 Task:  Click on Hockey In the Cross-Check Hockey League click on  Pick Sheet Your name Penelope Taylor Team name Deseronto Storm and  Email softage.6@softage.net Period 1 - 3 Point Game Chicago Blackhawks Period 1 - 2 Point Game Calgary Flames Period 1 - 1 Point Game Buffalo Sabres Period 2 - 3 Point Game Boston Bruins Period 2 - 2 Point Game Arizona Coyotes Period 2 - 1 Point Game Anaheim Ducks Period 3 - 3 Point Game New York Islanders Period 3 - 2 Point Game New Jersey Devils Period 3 - 1 Point Game Nashville Predators Submit pick sheet
Action: Mouse moved to (604, 227)
Screenshot: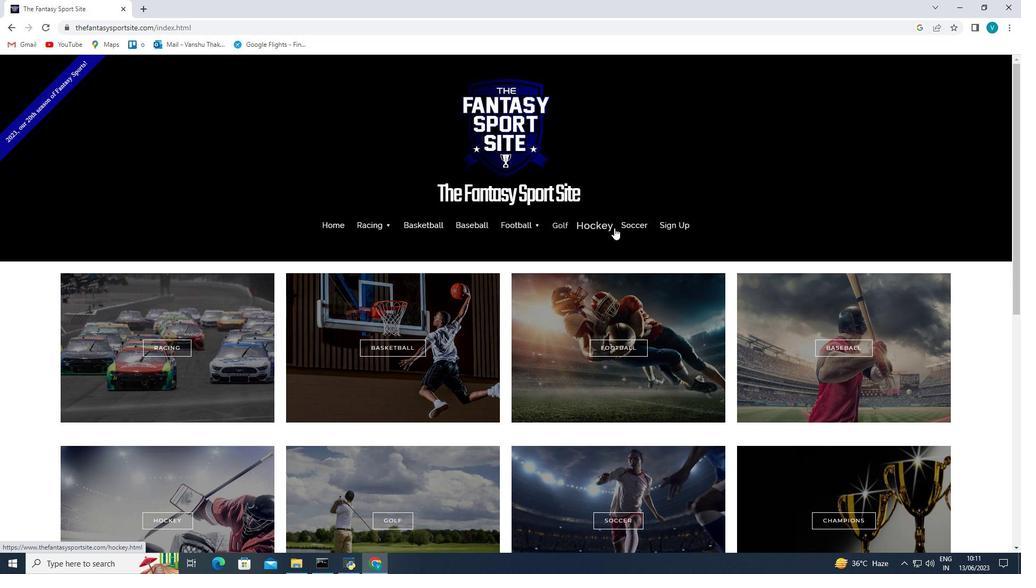 
Action: Mouse pressed left at (604, 227)
Screenshot: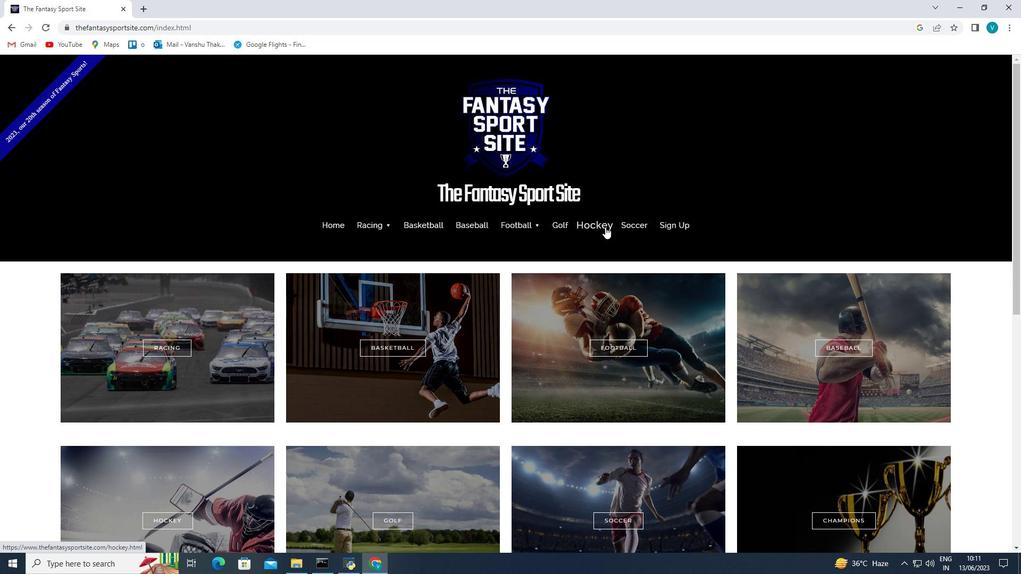 
Action: Mouse moved to (803, 335)
Screenshot: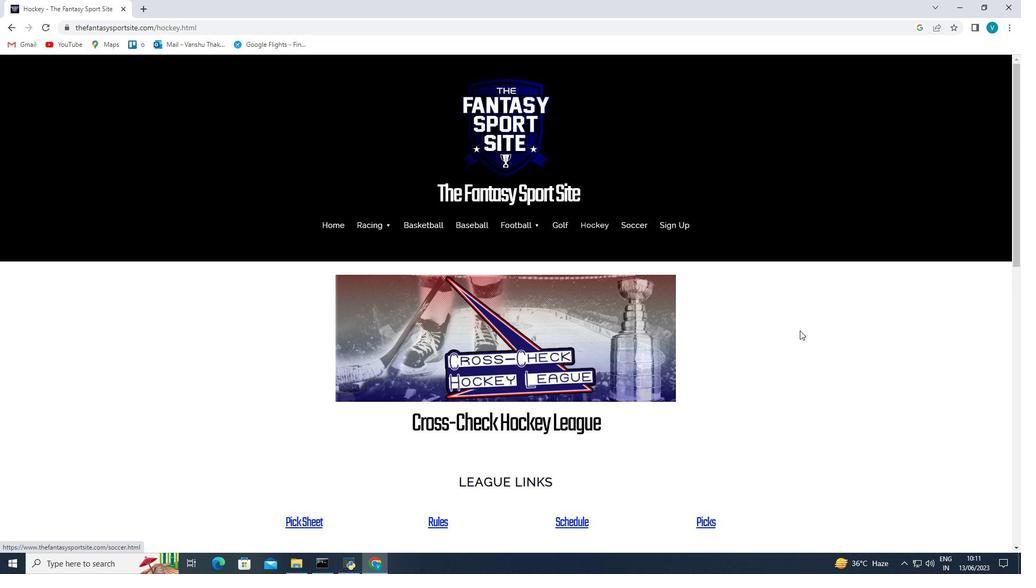 
Action: Mouse scrolled (803, 334) with delta (0, 0)
Screenshot: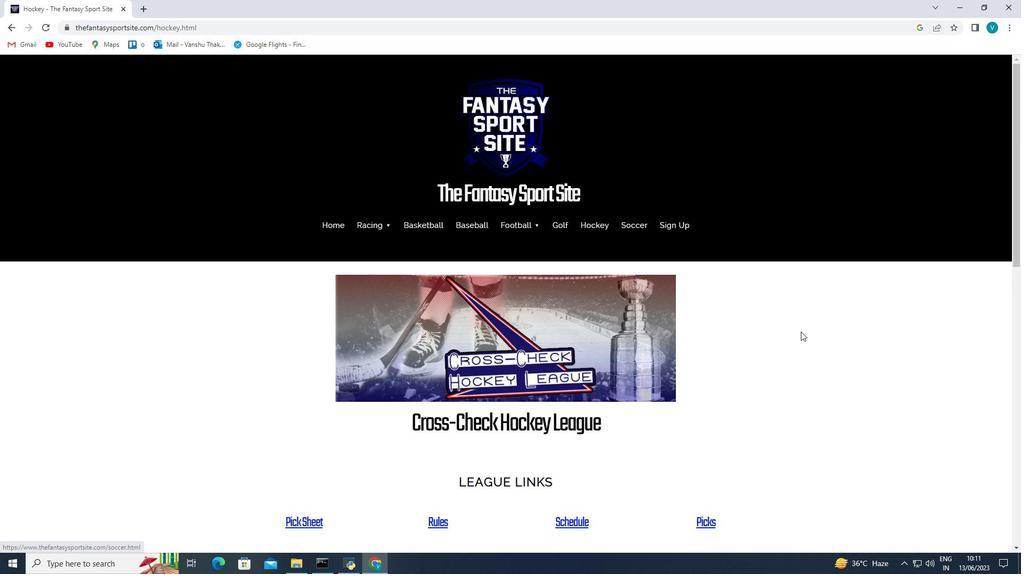 
Action: Mouse moved to (804, 335)
Screenshot: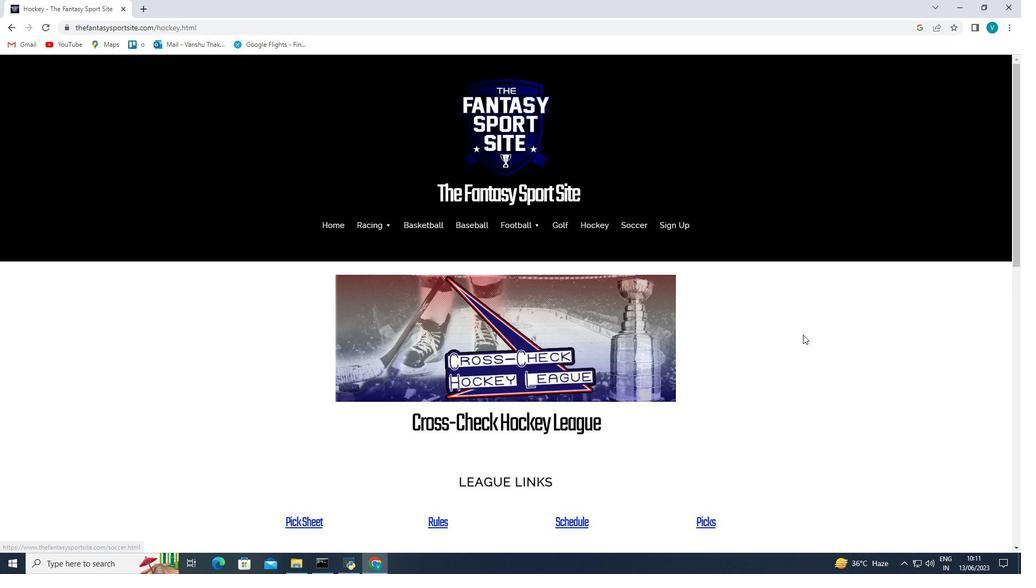 
Action: Mouse scrolled (804, 335) with delta (0, 0)
Screenshot: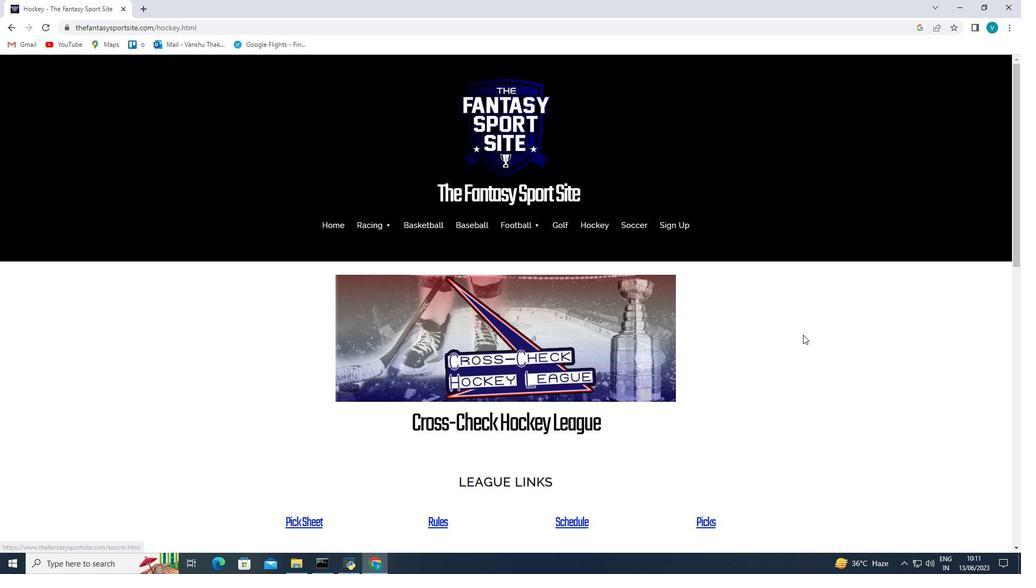 
Action: Mouse moved to (804, 336)
Screenshot: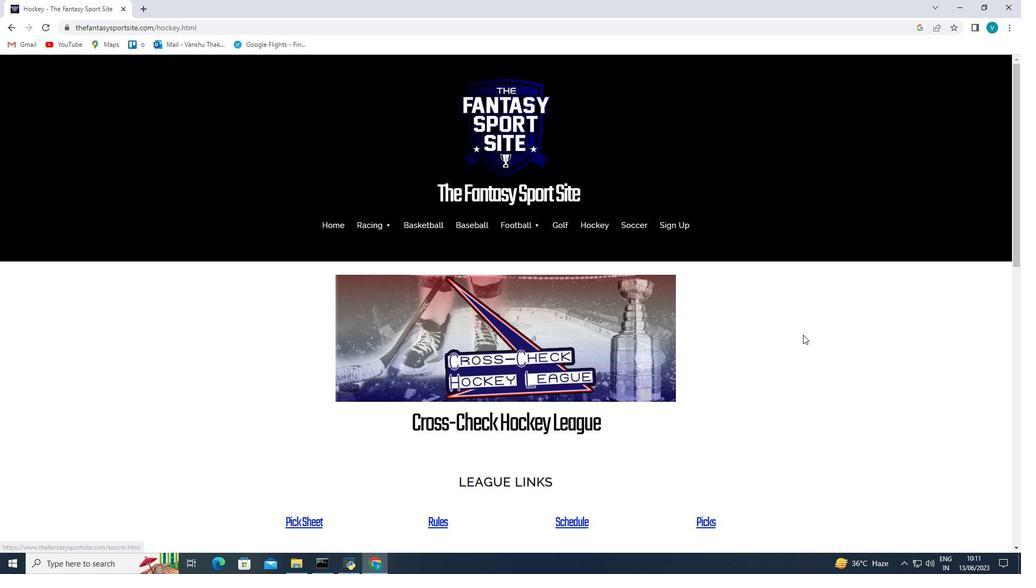 
Action: Mouse scrolled (804, 335) with delta (0, 0)
Screenshot: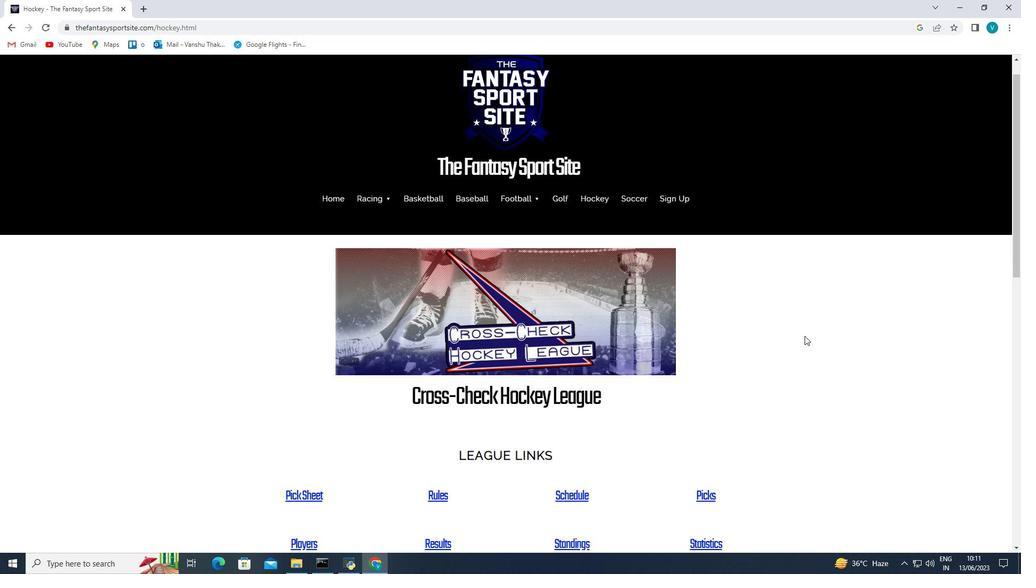 
Action: Mouse moved to (311, 370)
Screenshot: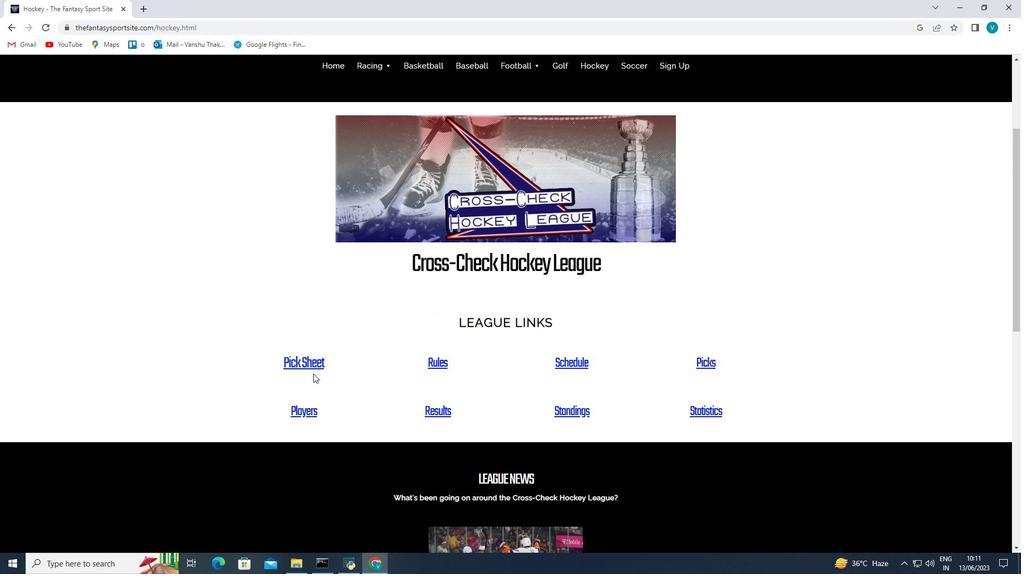 
Action: Mouse pressed left at (311, 370)
Screenshot: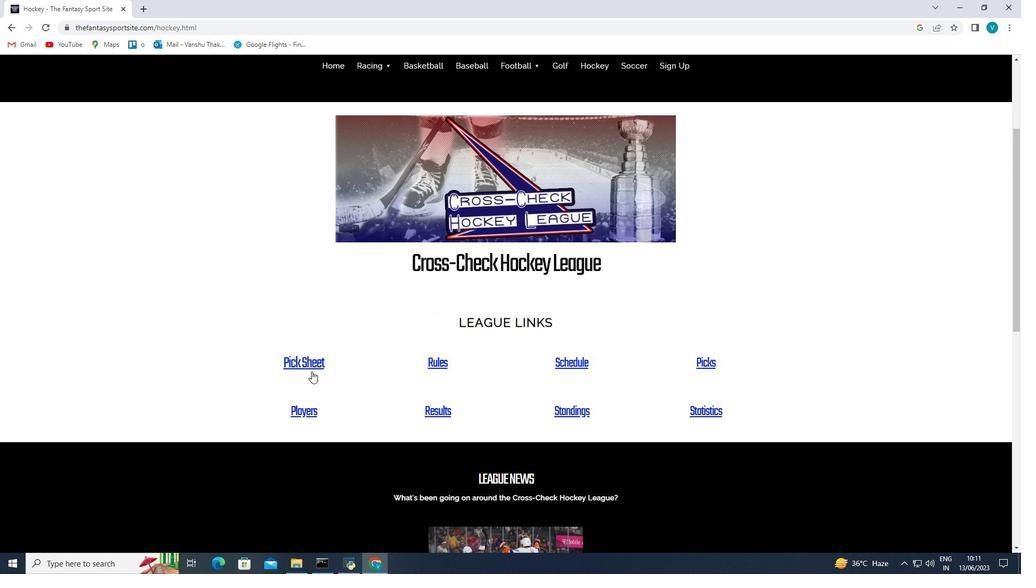 
Action: Mouse moved to (655, 339)
Screenshot: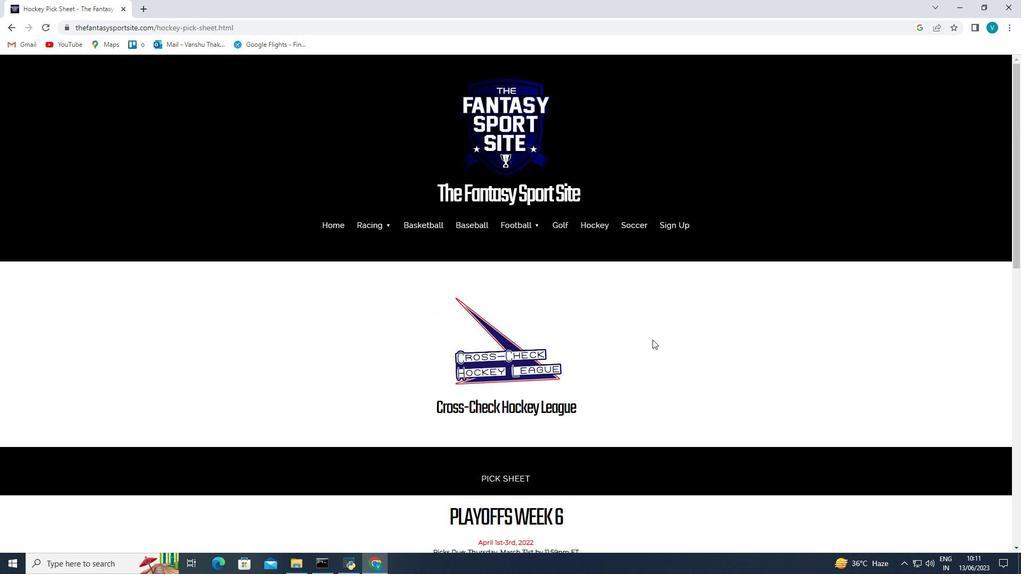 
Action: Mouse scrolled (655, 339) with delta (0, 0)
Screenshot: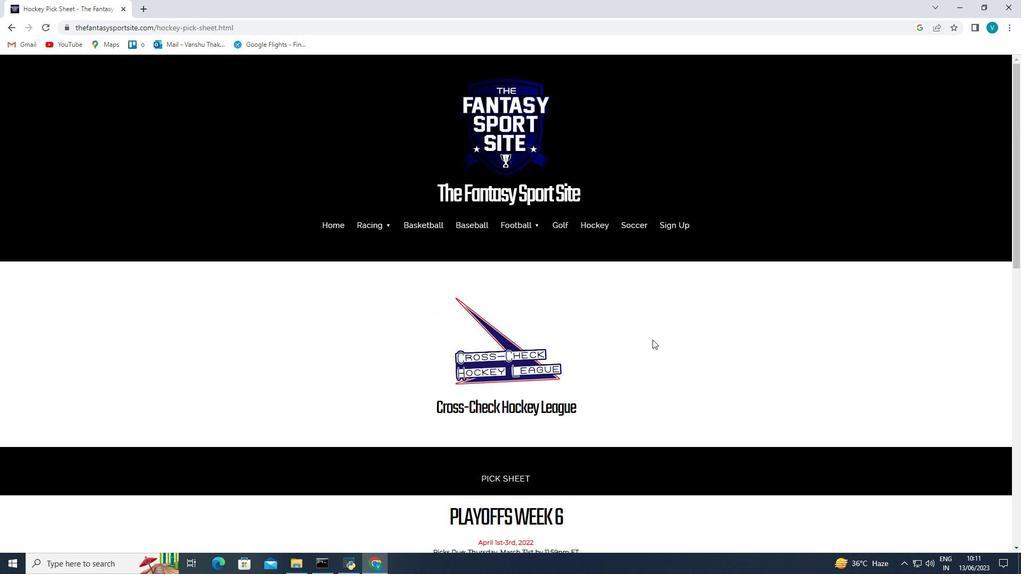 
Action: Mouse moved to (656, 339)
Screenshot: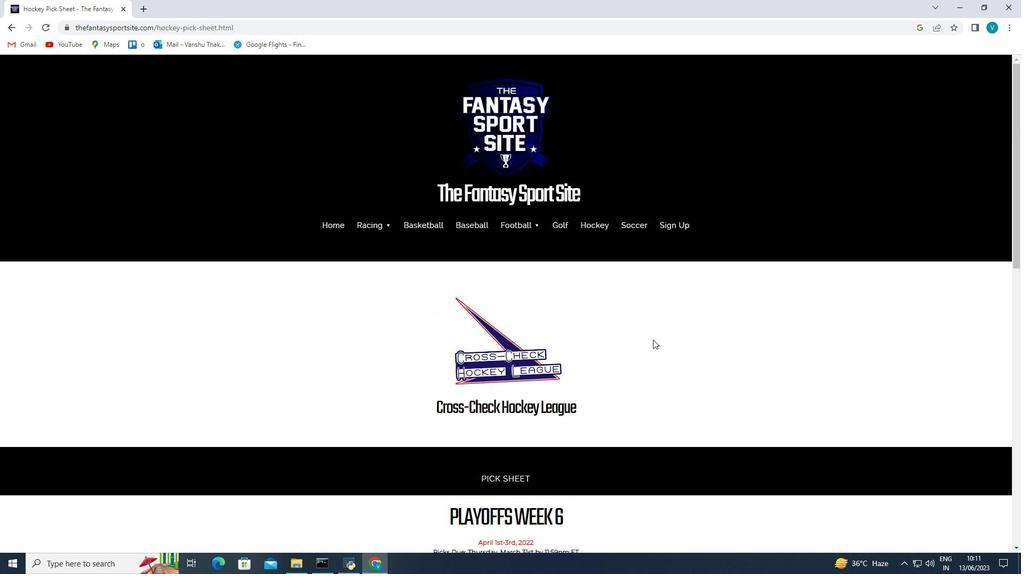 
Action: Mouse scrolled (656, 339) with delta (0, 0)
Screenshot: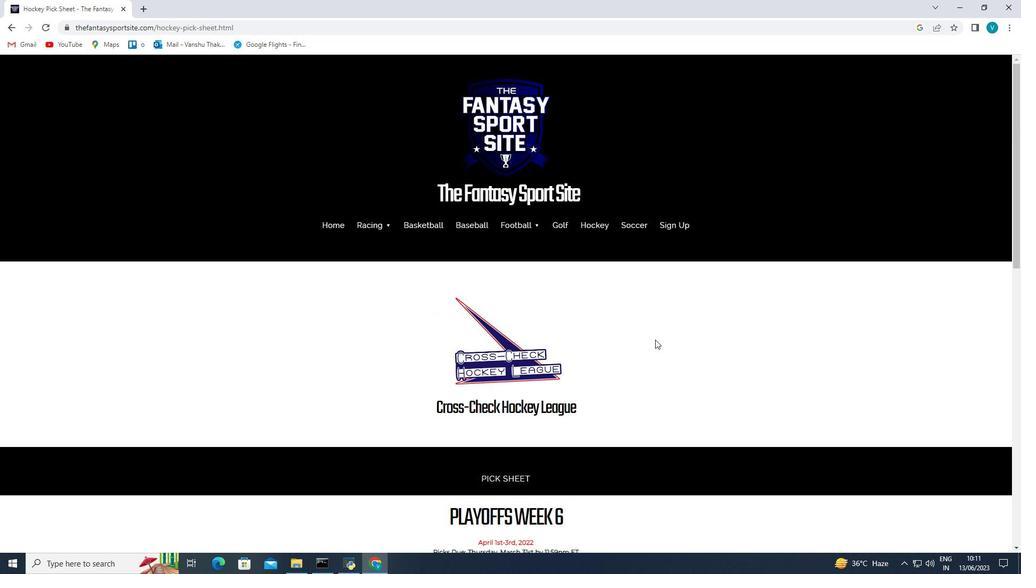 
Action: Mouse moved to (657, 339)
Screenshot: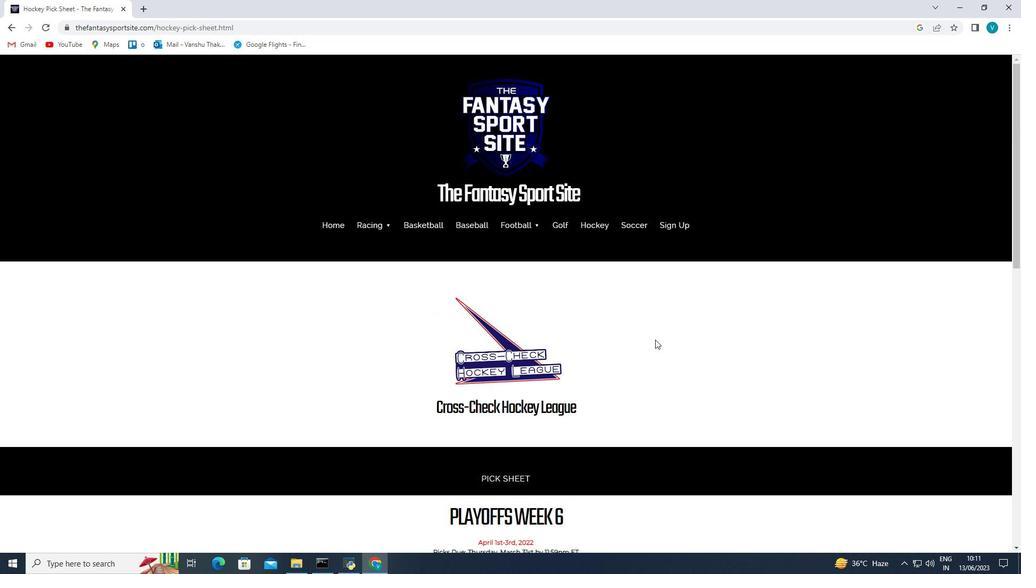 
Action: Mouse scrolled (657, 339) with delta (0, 0)
Screenshot: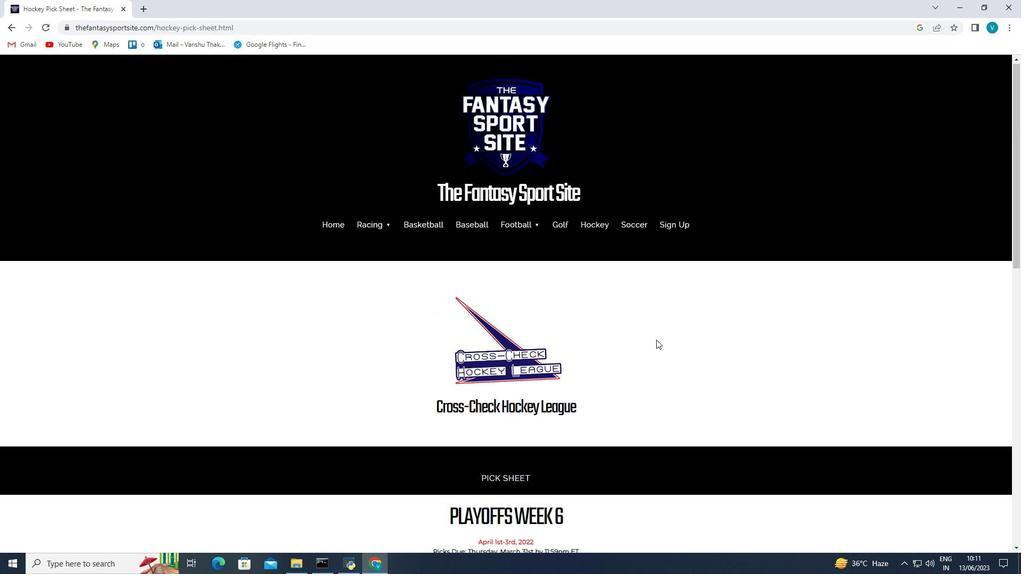 
Action: Mouse scrolled (657, 339) with delta (0, 0)
Screenshot: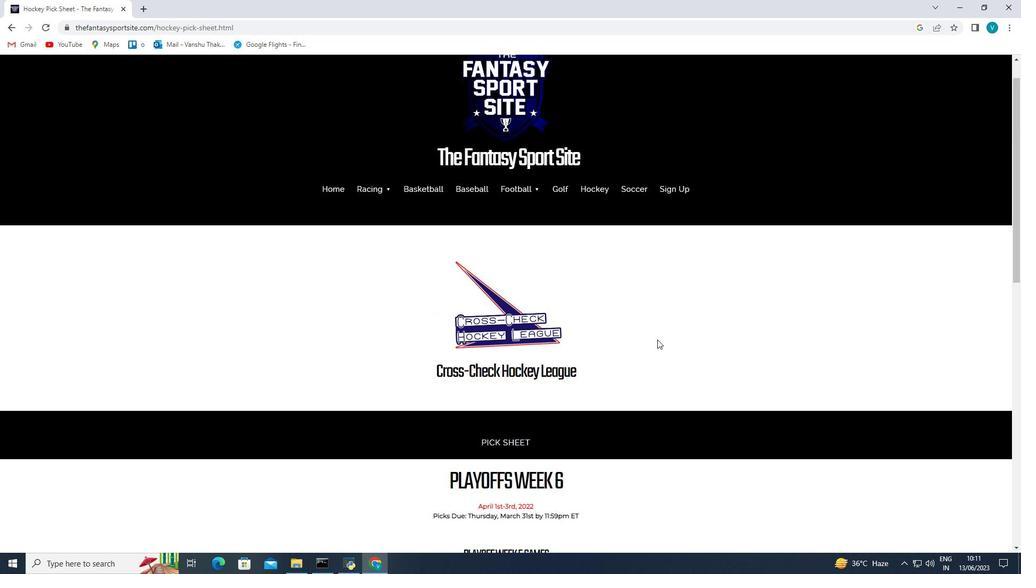 
Action: Mouse scrolled (657, 339) with delta (0, 0)
Screenshot: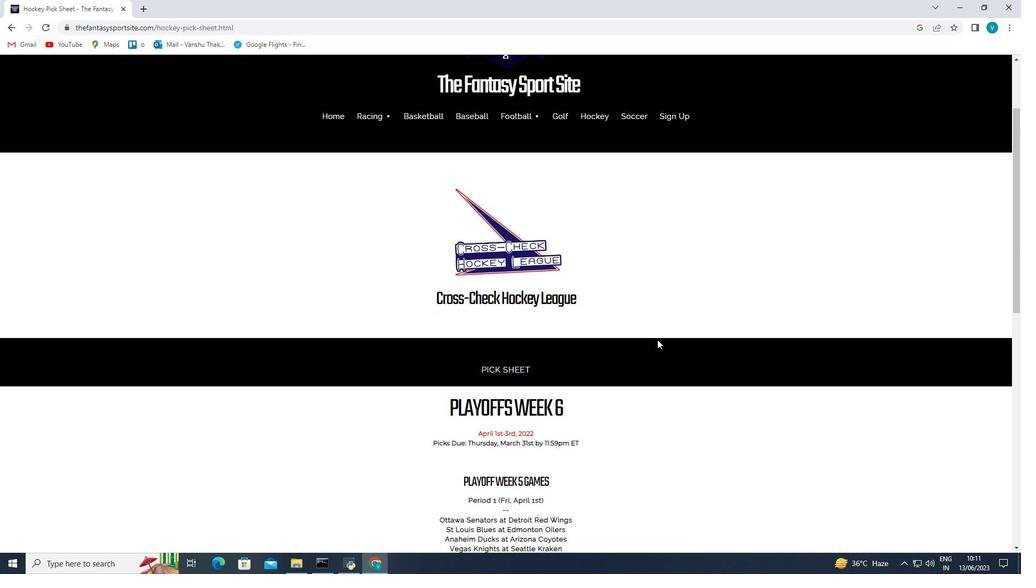 
Action: Mouse scrolled (657, 339) with delta (0, 0)
Screenshot: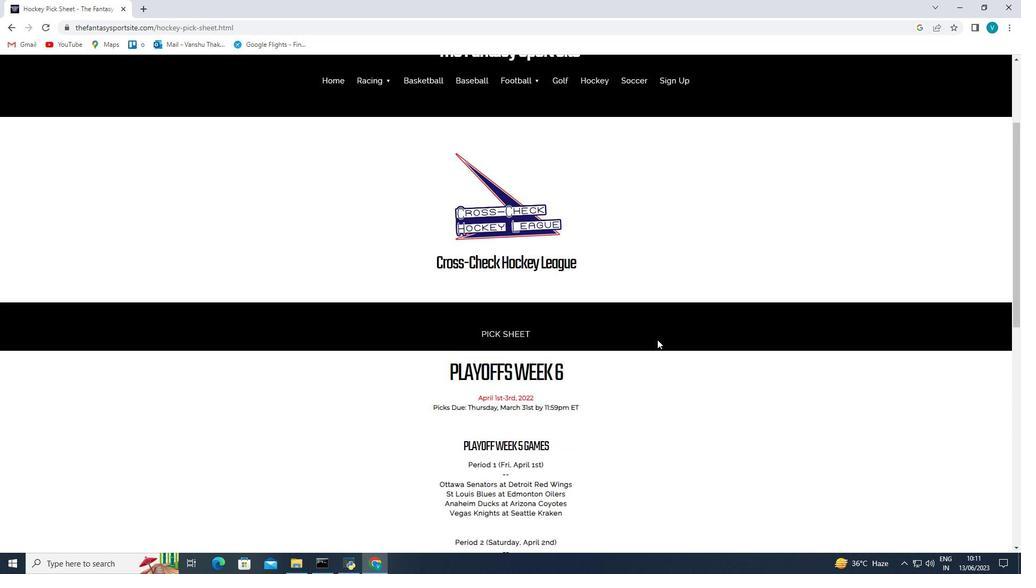 
Action: Mouse moved to (661, 340)
Screenshot: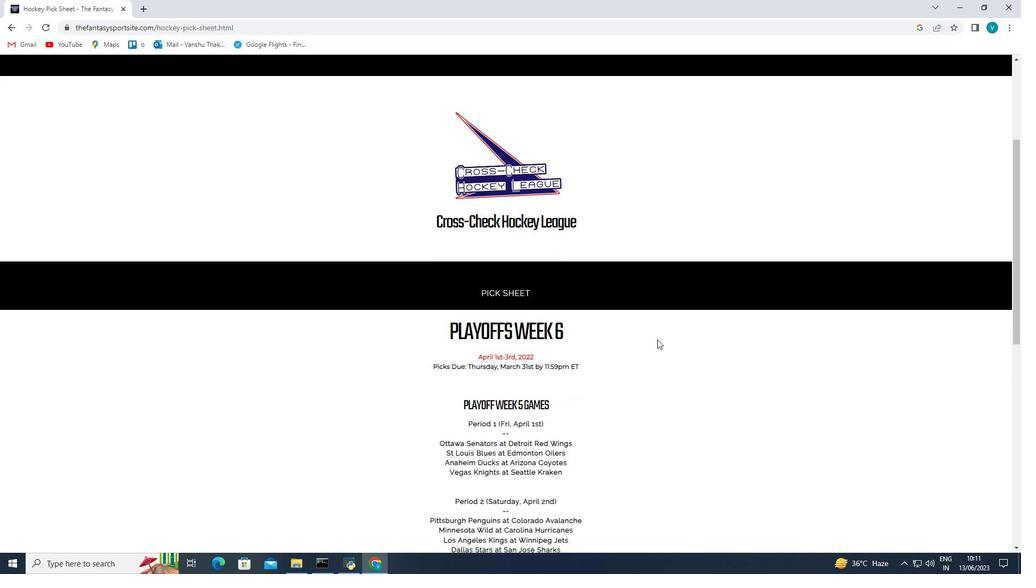 
Action: Mouse scrolled (661, 339) with delta (0, 0)
Screenshot: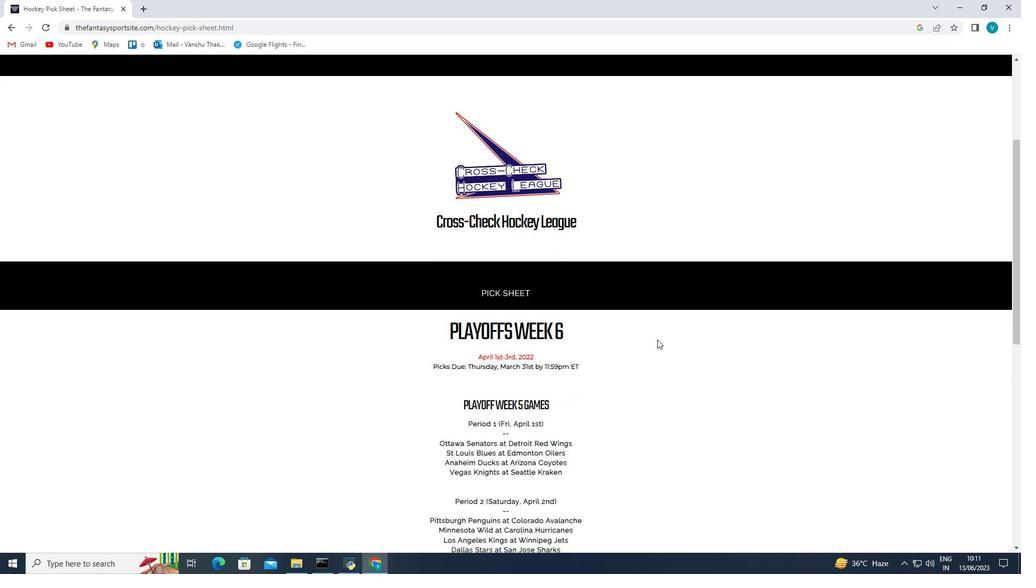 
Action: Mouse moved to (620, 351)
Screenshot: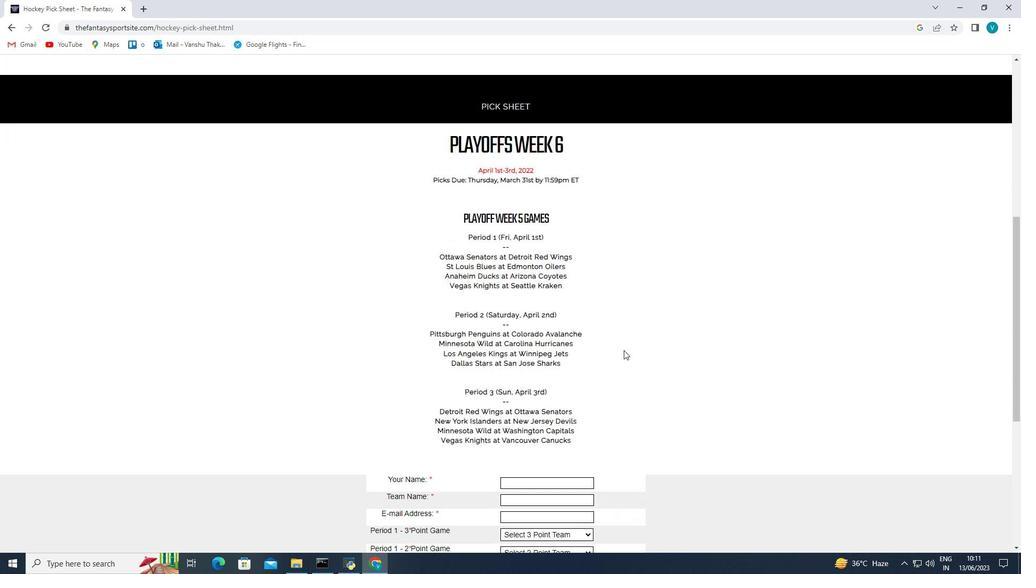 
Action: Mouse scrolled (620, 351) with delta (0, 0)
Screenshot: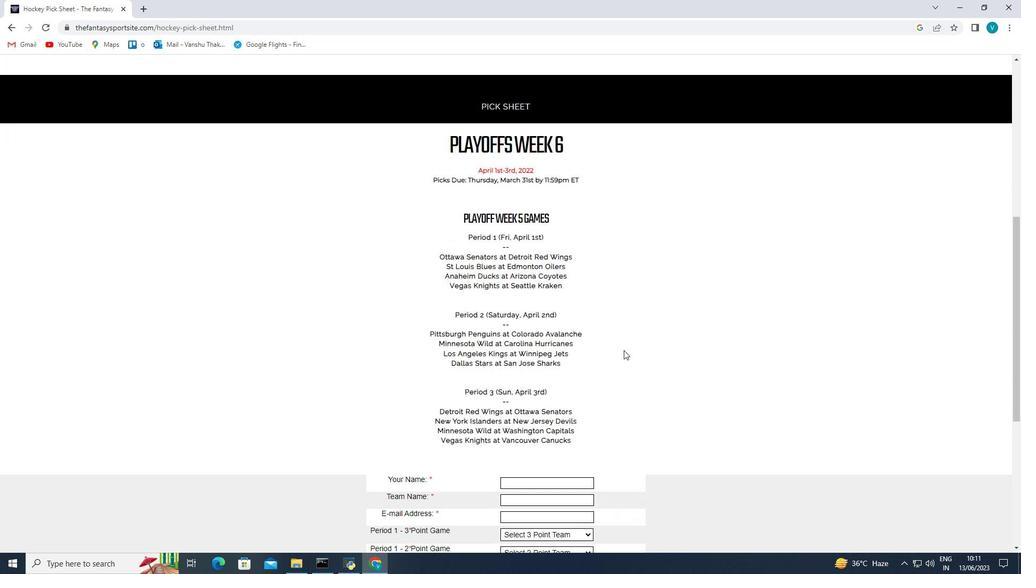 
Action: Mouse moved to (617, 351)
Screenshot: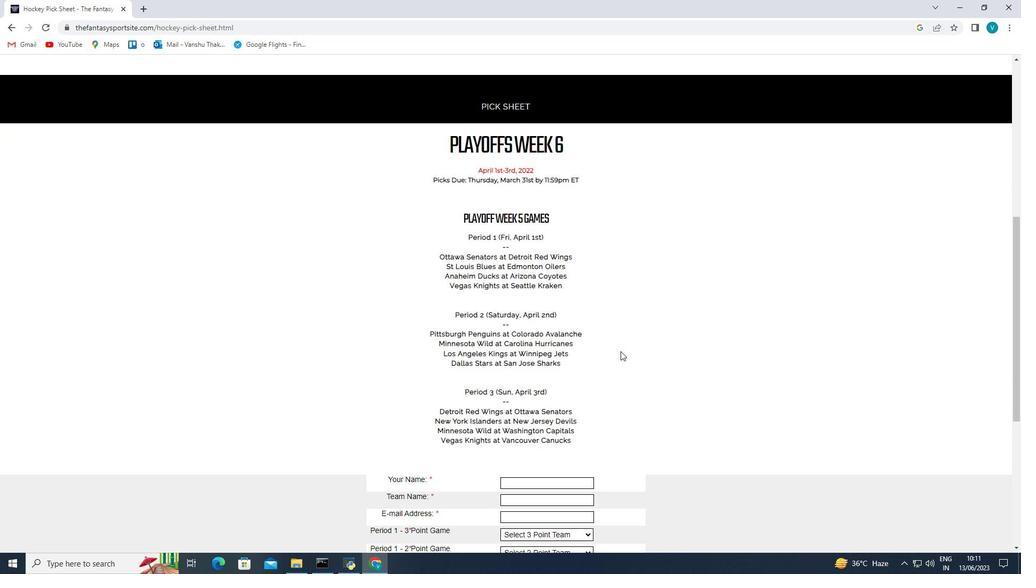 
Action: Mouse scrolled (617, 351) with delta (0, 0)
Screenshot: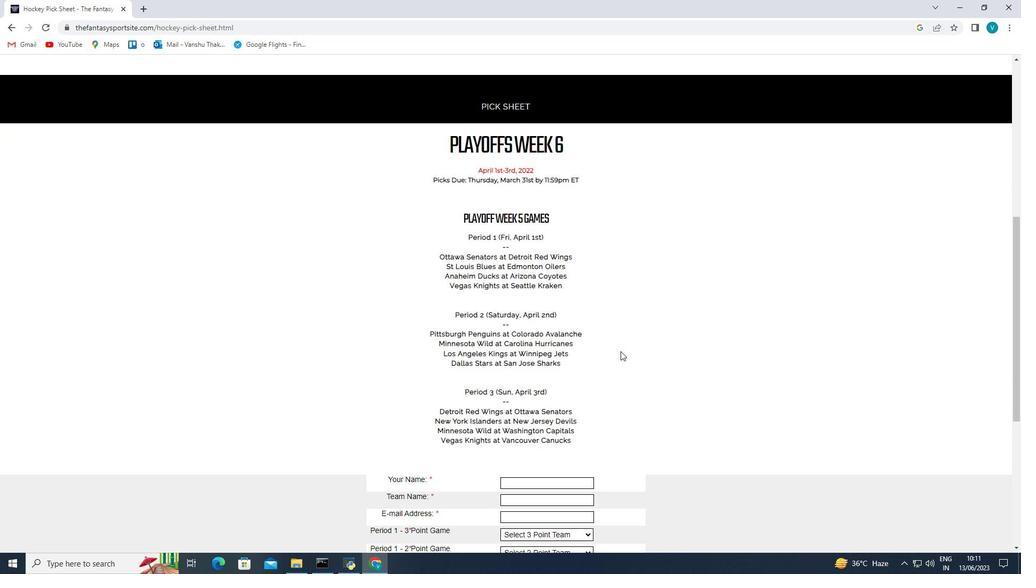
Action: Mouse moved to (605, 345)
Screenshot: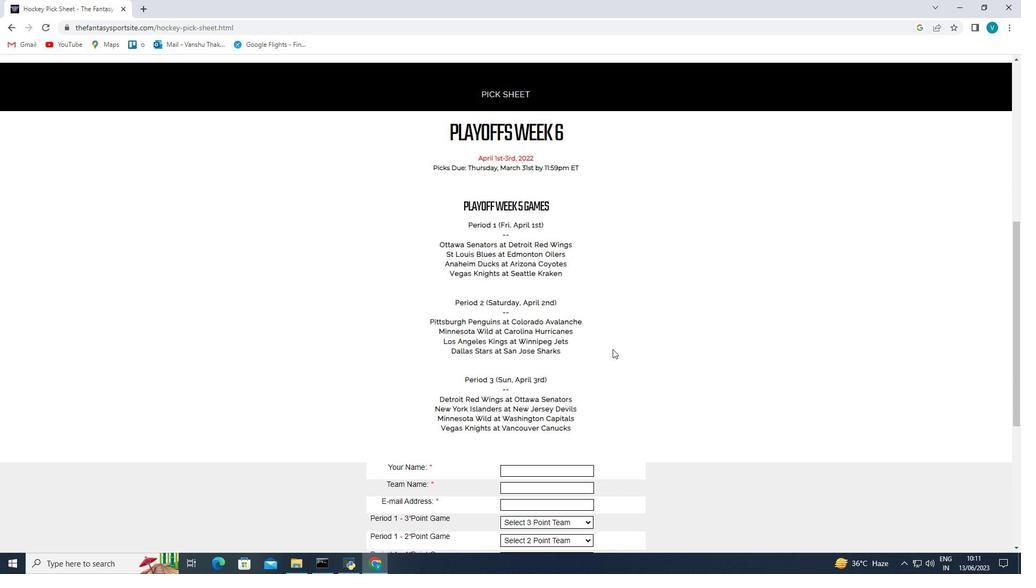 
Action: Mouse scrolled (605, 345) with delta (0, 0)
Screenshot: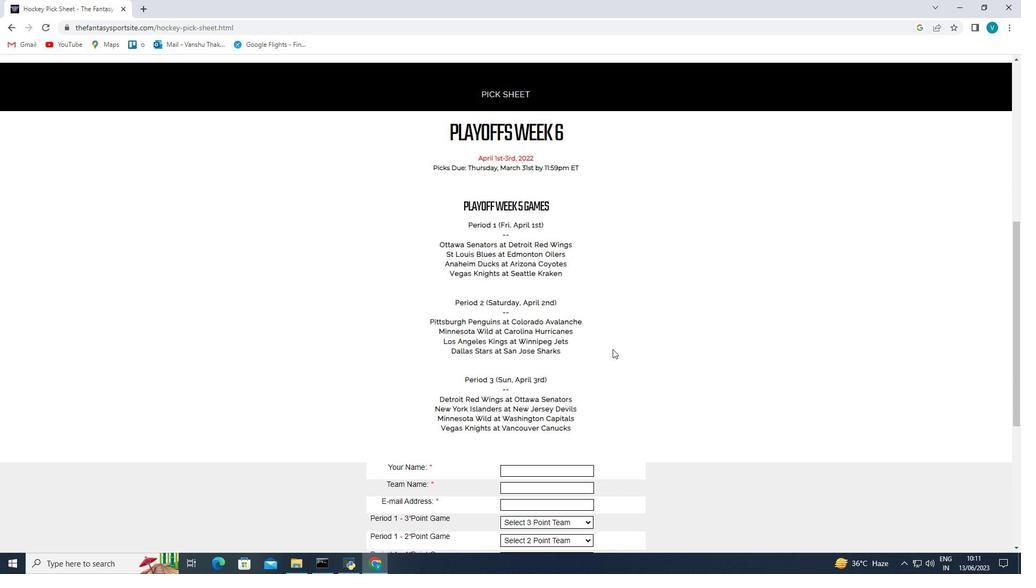 
Action: Mouse moved to (604, 344)
Screenshot: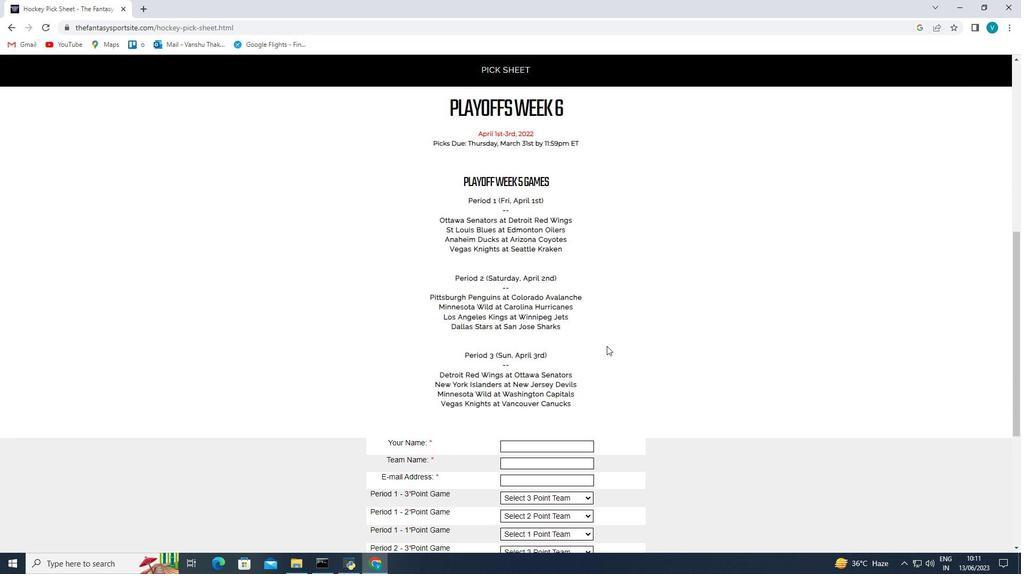 
Action: Mouse scrolled (604, 344) with delta (0, 0)
Screenshot: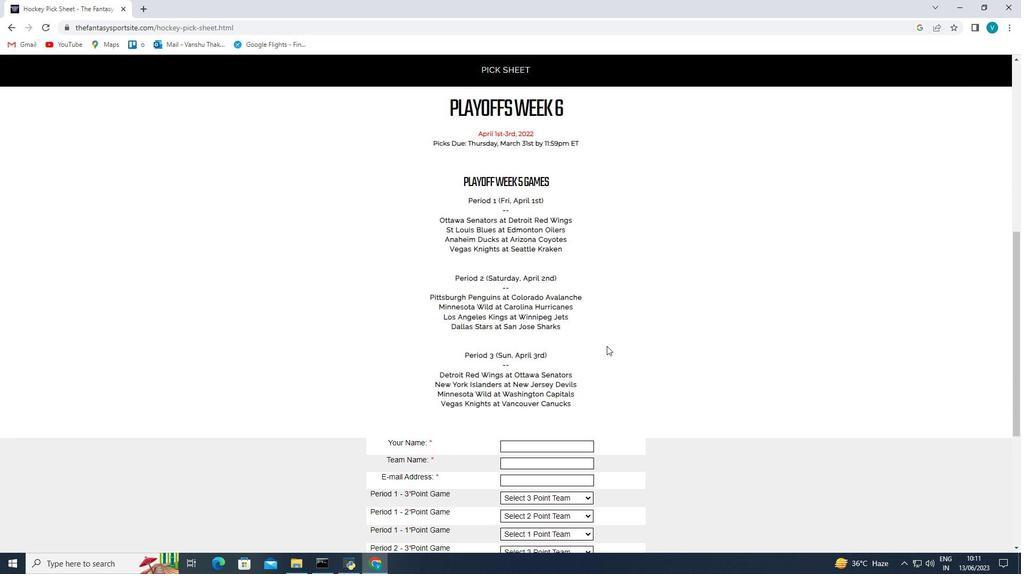 
Action: Mouse moved to (538, 265)
Screenshot: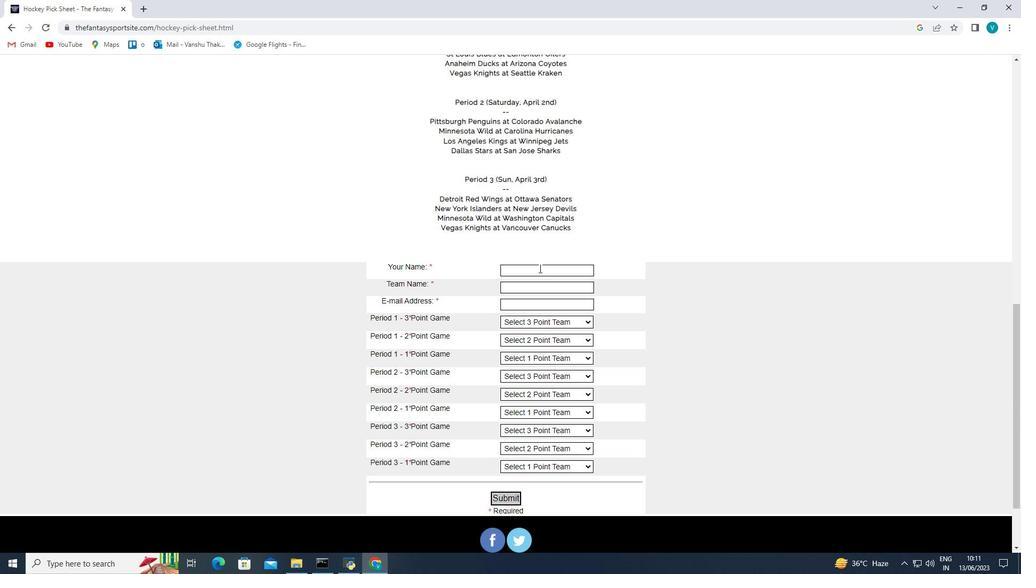 
Action: Mouse pressed left at (538, 265)
Screenshot: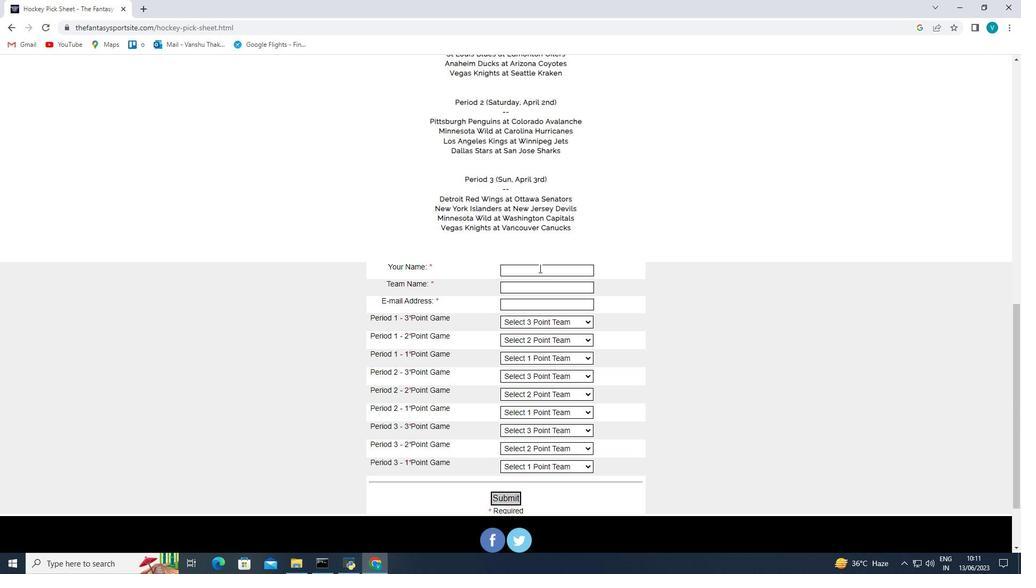 
Action: Mouse moved to (522, 252)
Screenshot: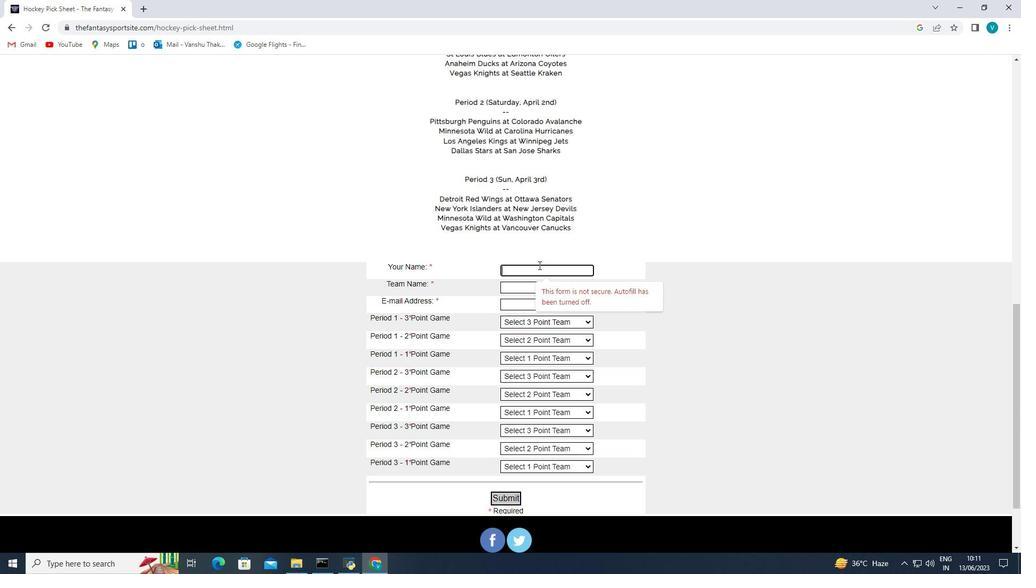 
Action: Key pressed <Key.shift>P
Screenshot: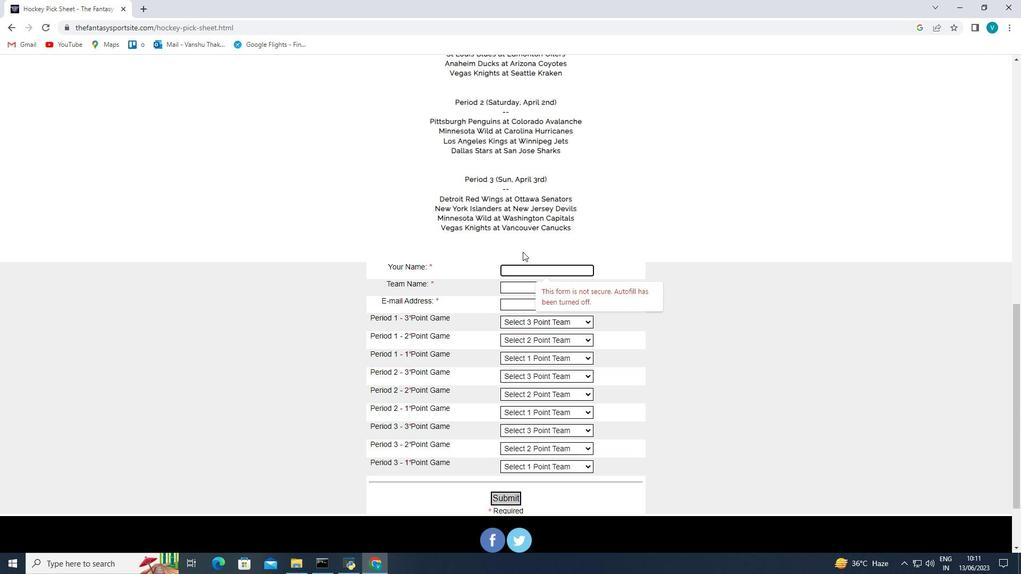 
Action: Mouse moved to (522, 251)
Screenshot: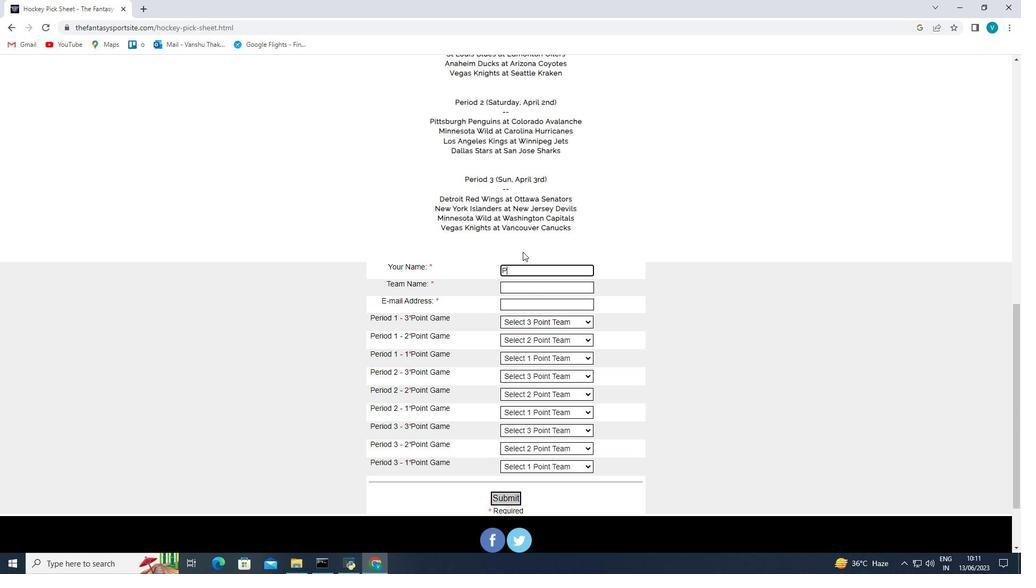 
Action: Key pressed enelope<Key.space><Key.shift><Key.shift>Taylor
Screenshot: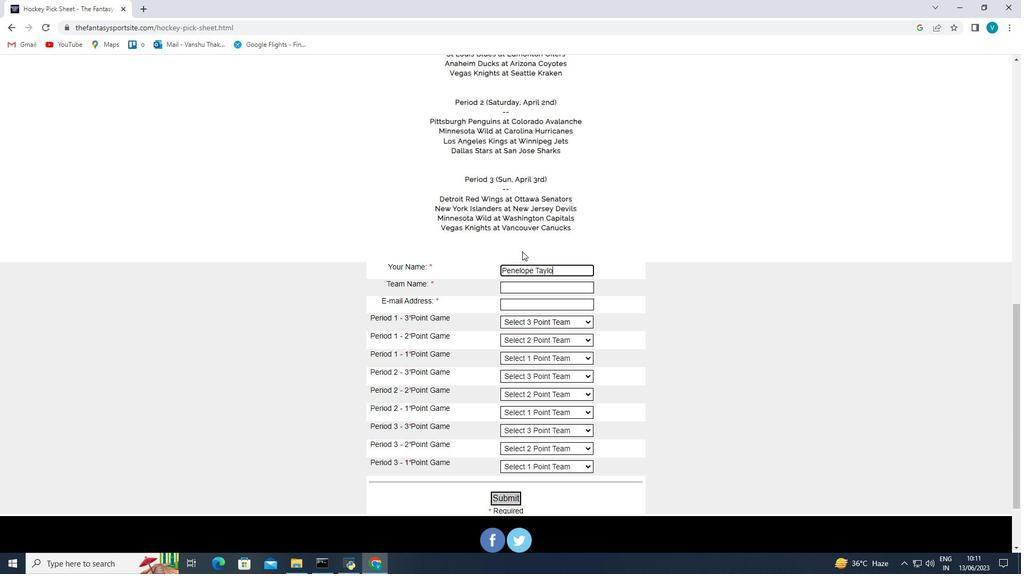 
Action: Mouse moved to (531, 289)
Screenshot: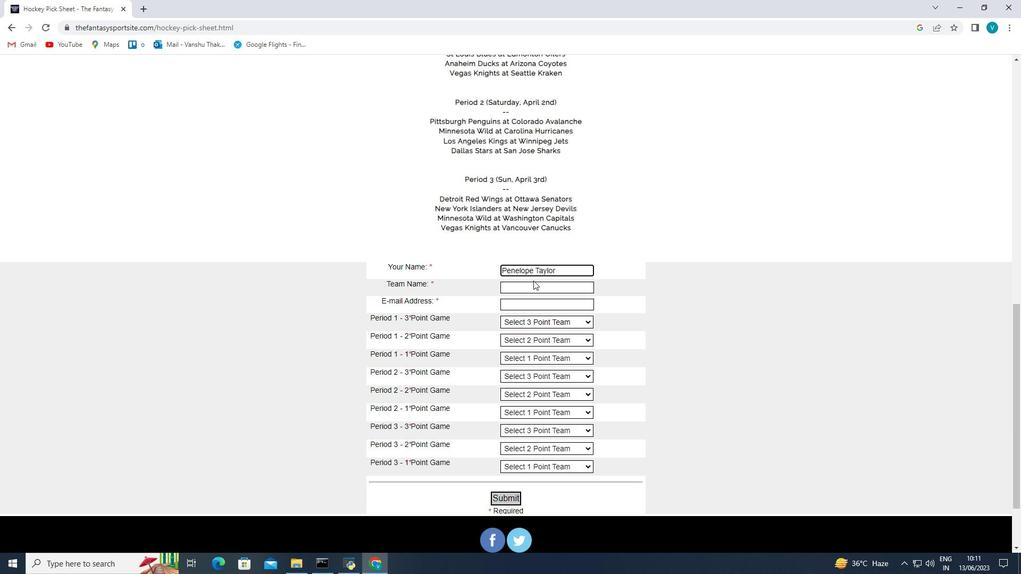 
Action: Mouse pressed left at (531, 289)
Screenshot: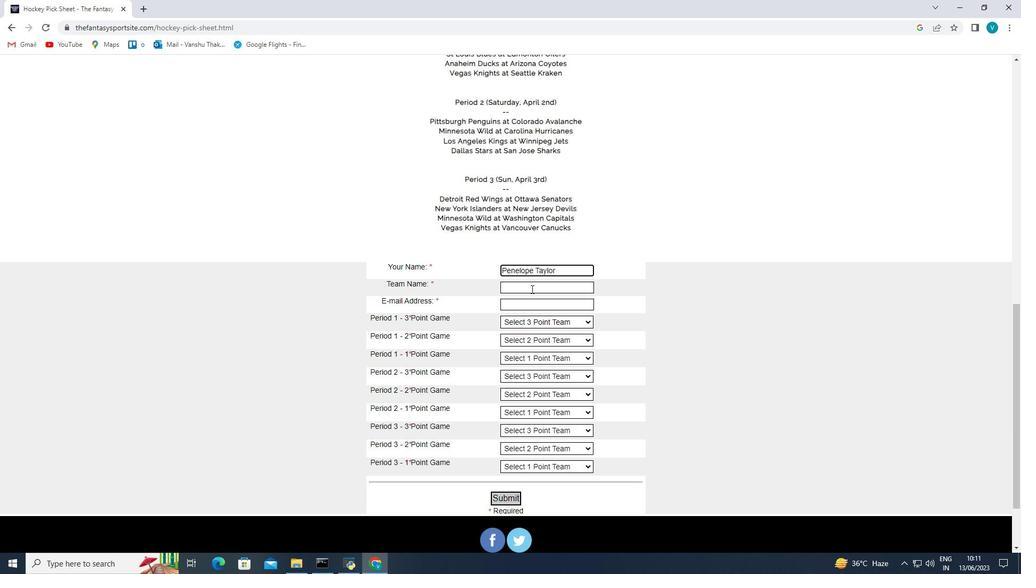 
Action: Mouse moved to (544, 282)
Screenshot: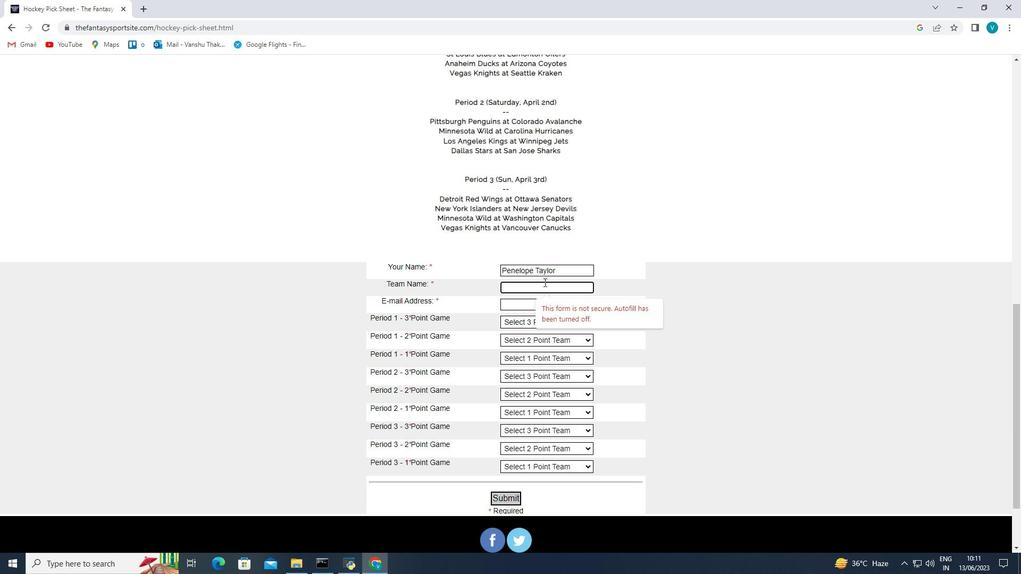 
Action: Key pressed <Key.shift><Key.shift><Key.shift><Key.shift><Key.shift><Key.shift><Key.shift><Key.shift><Key.shift><Key.shift><Key.shift>Derseronto<Key.space><Key.shift>Sor<Key.backspace><Key.backspace>torm
Screenshot: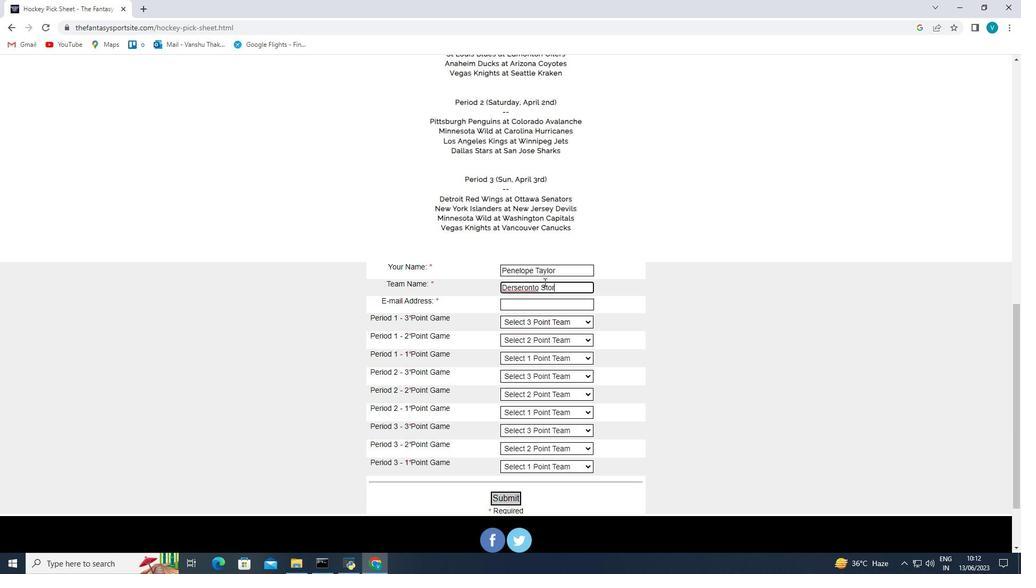 
Action: Mouse moved to (534, 304)
Screenshot: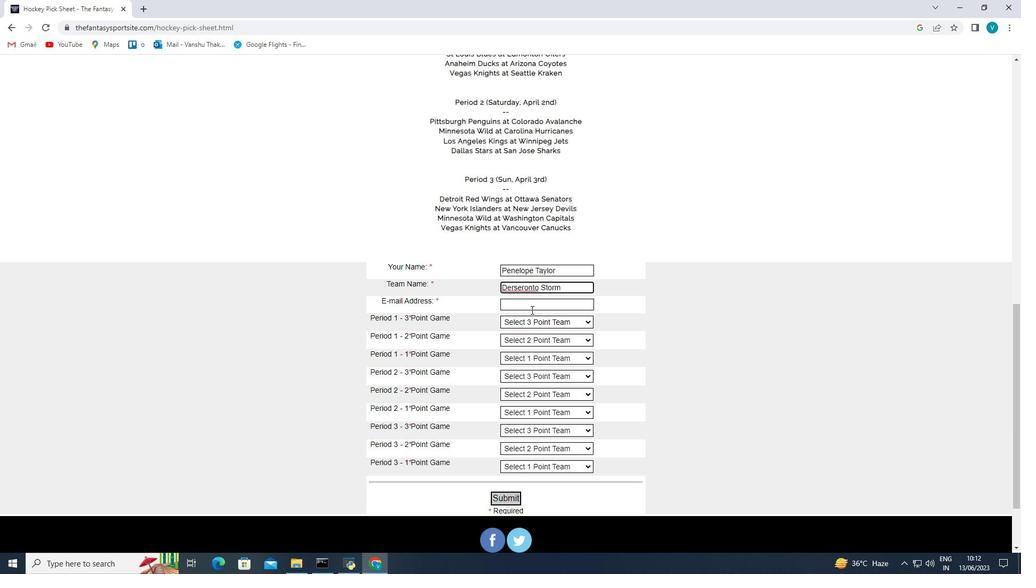 
Action: Mouse pressed left at (534, 304)
Screenshot: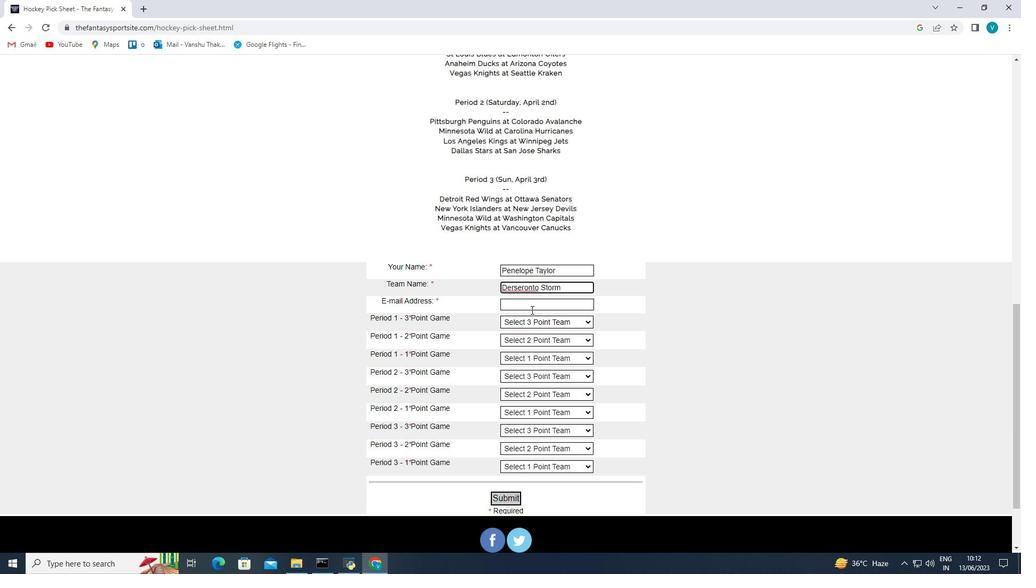 
Action: Key pressed softage.6<Key.shift>@softage.net
Screenshot: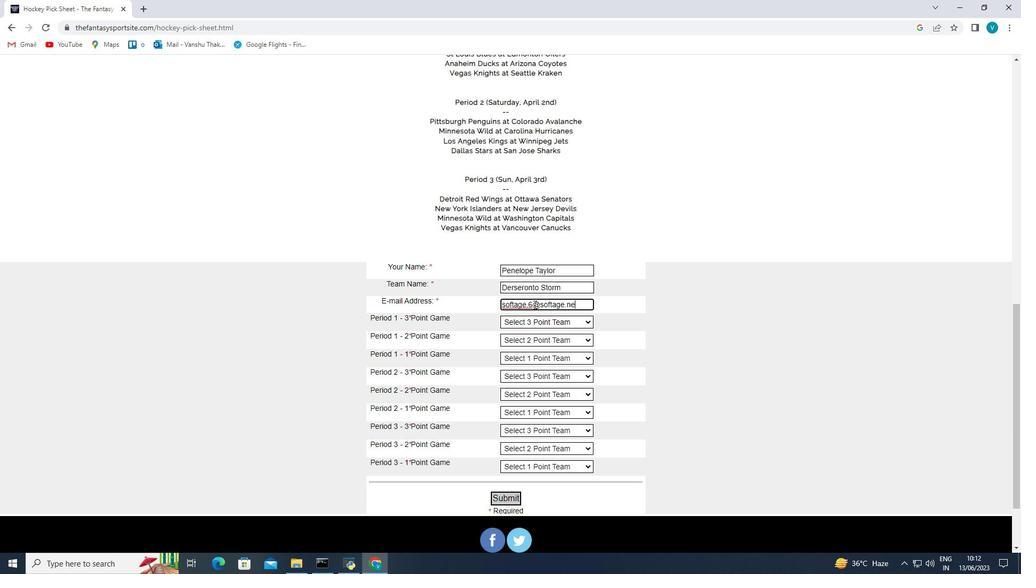 
Action: Mouse moved to (562, 322)
Screenshot: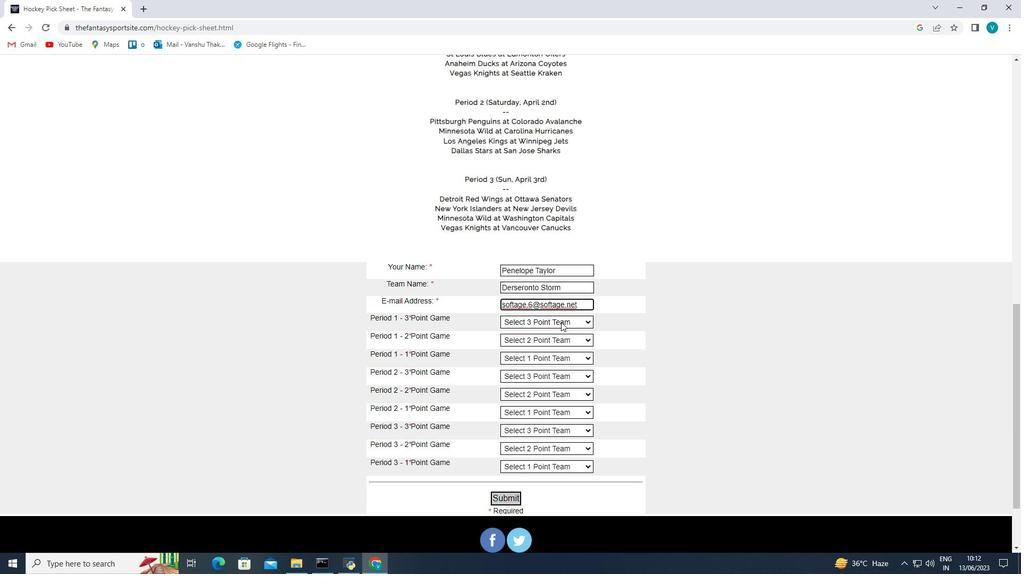 
Action: Mouse pressed left at (562, 322)
Screenshot: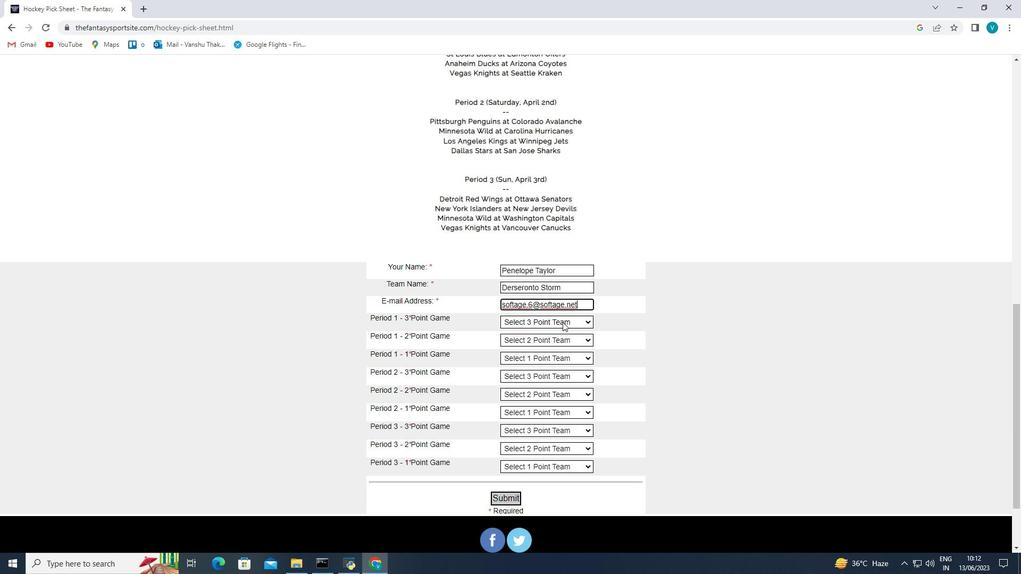 
Action: Mouse moved to (531, 396)
Screenshot: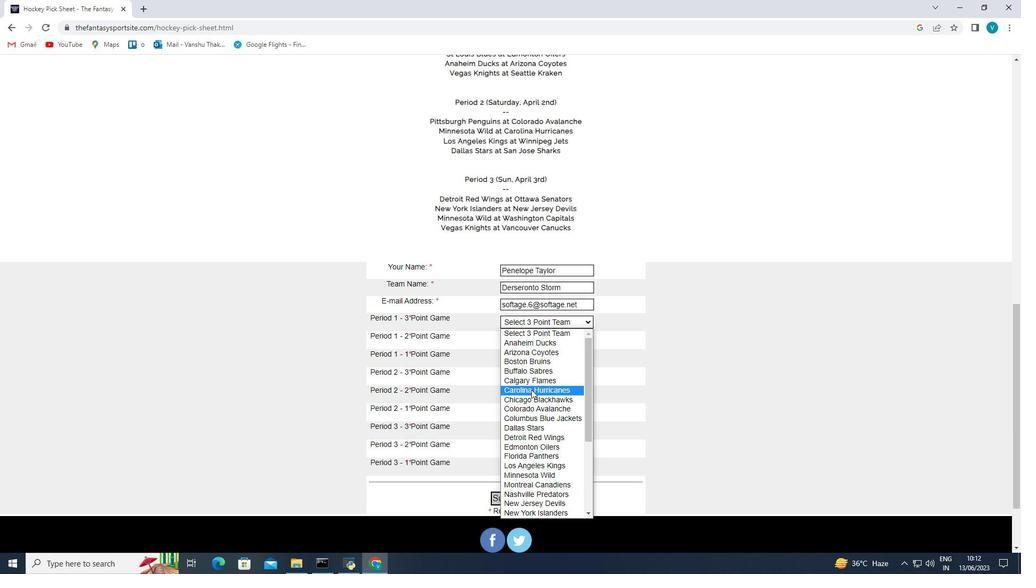
Action: Mouse pressed left at (531, 396)
Screenshot: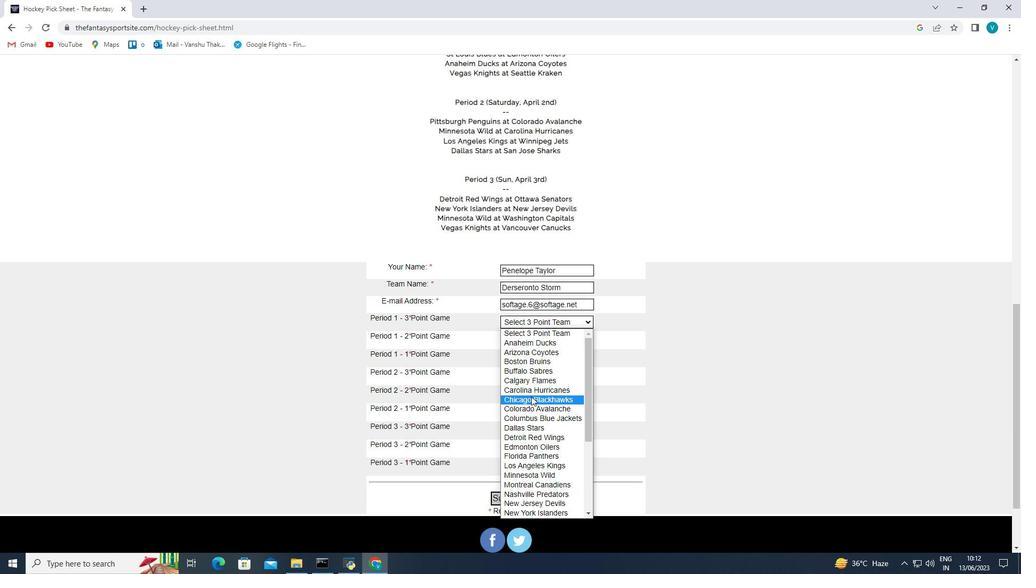 
Action: Mouse moved to (551, 343)
Screenshot: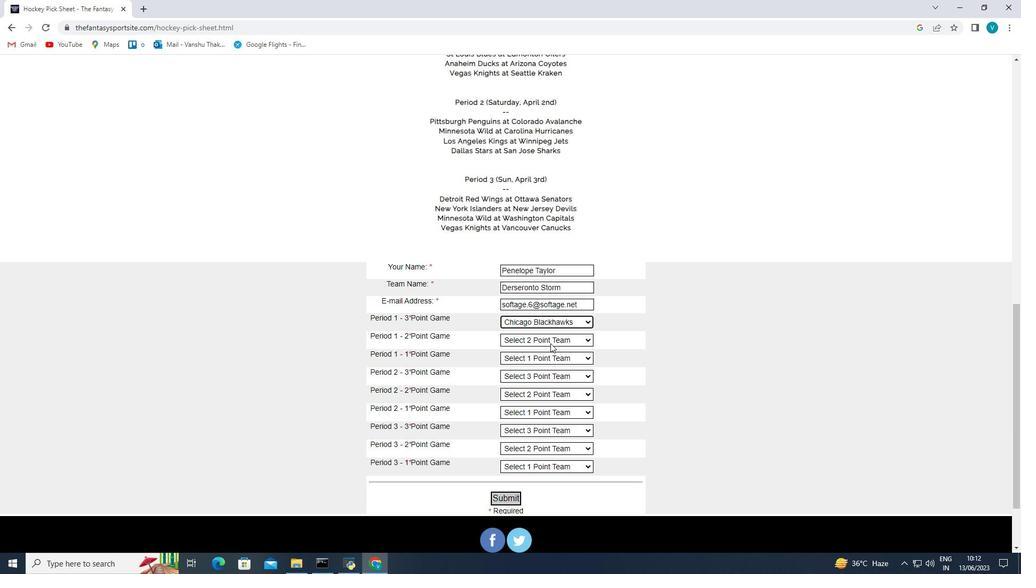 
Action: Mouse pressed left at (551, 343)
Screenshot: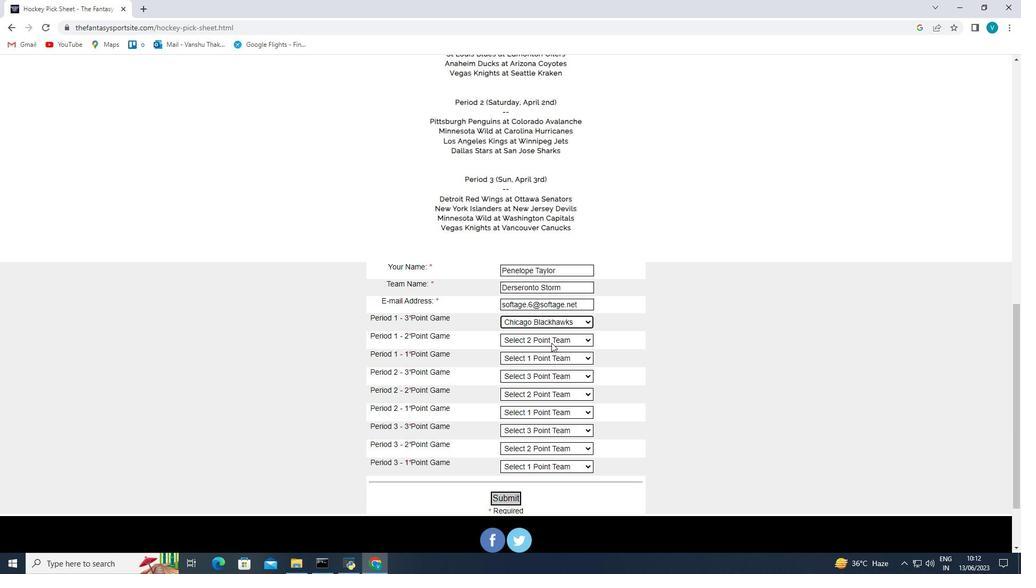 
Action: Mouse moved to (541, 396)
Screenshot: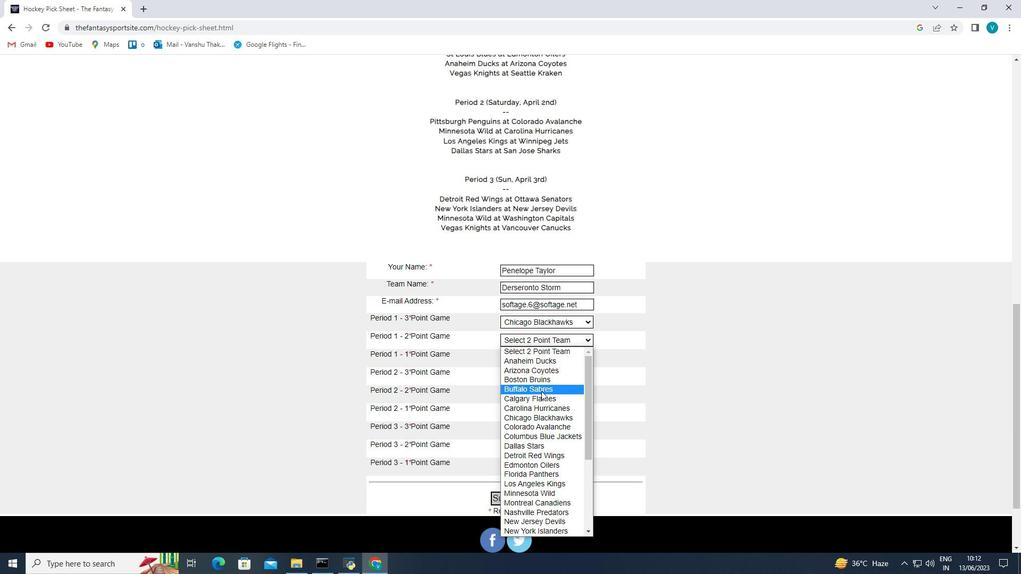 
Action: Mouse pressed left at (541, 396)
Screenshot: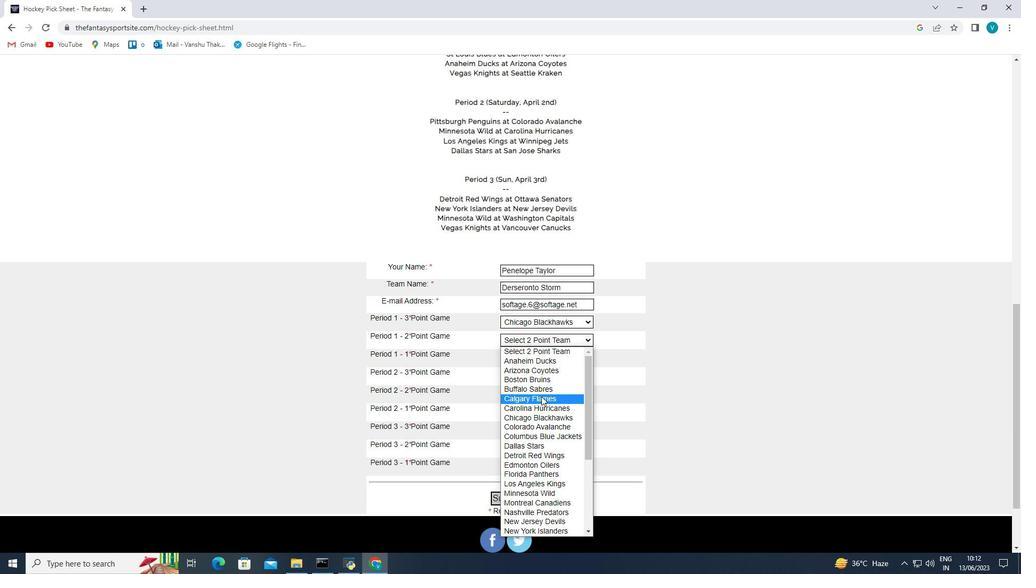 
Action: Mouse moved to (555, 360)
Screenshot: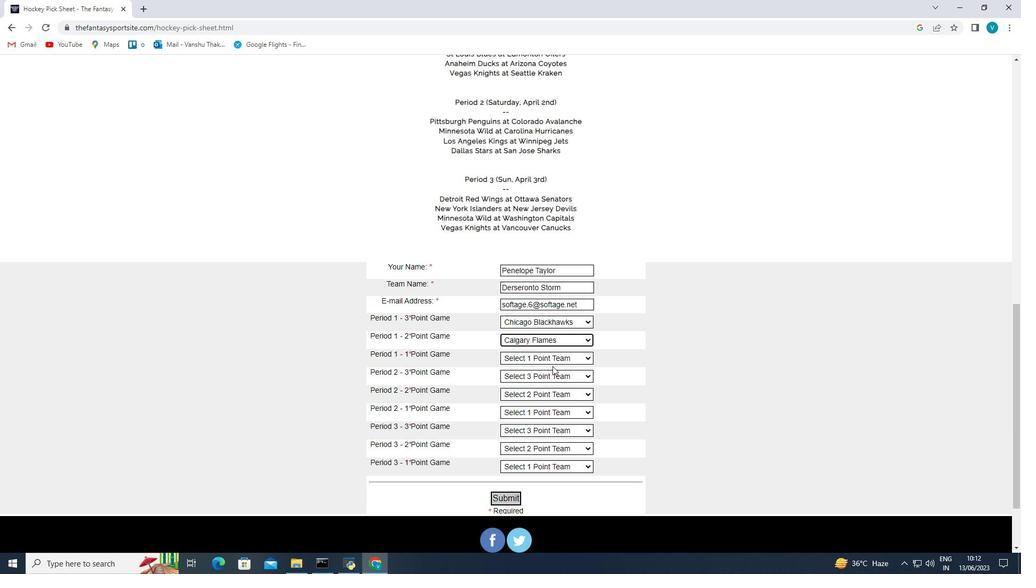 
Action: Mouse pressed left at (555, 360)
Screenshot: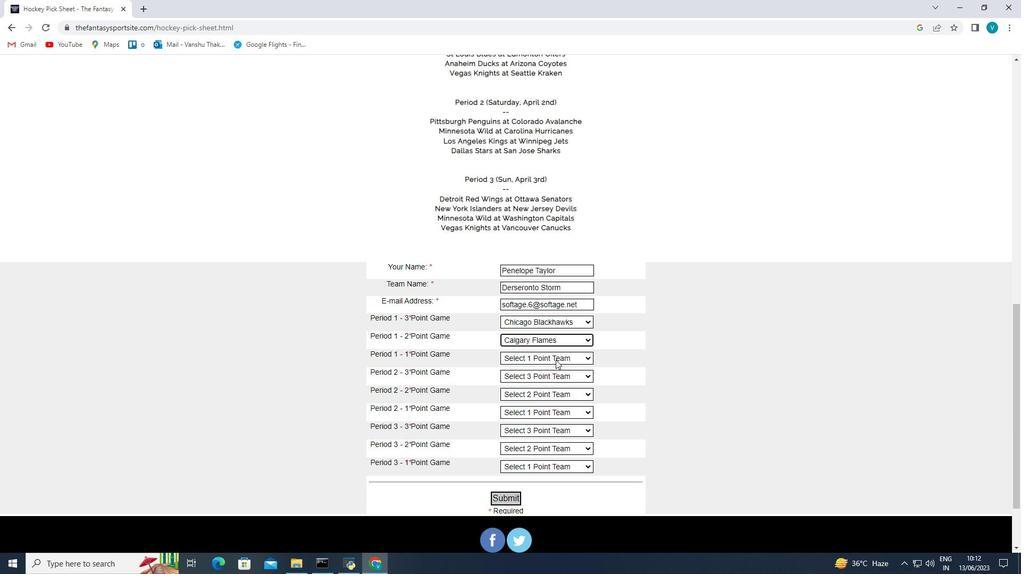 
Action: Mouse moved to (545, 206)
Screenshot: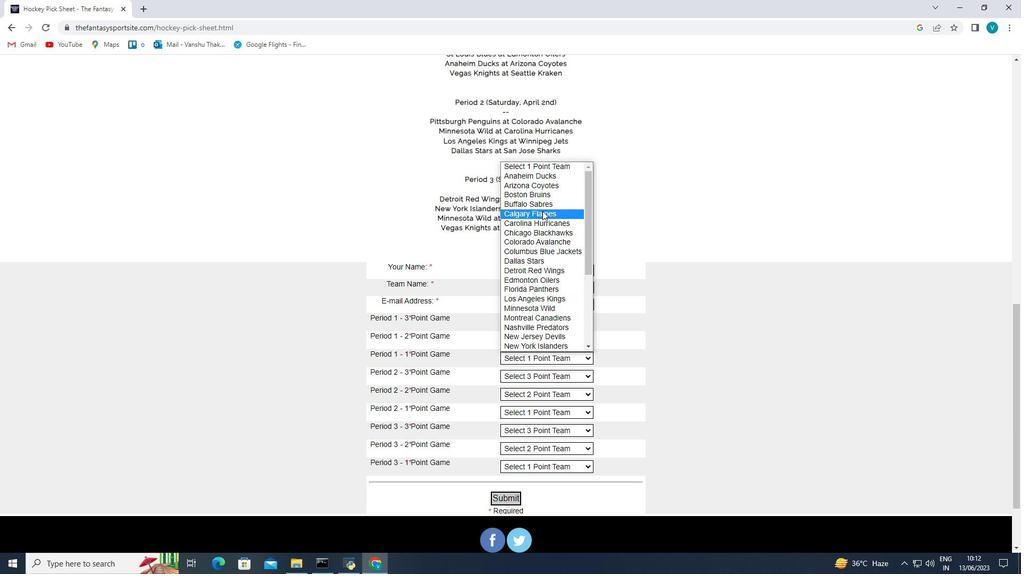 
Action: Mouse pressed left at (545, 206)
Screenshot: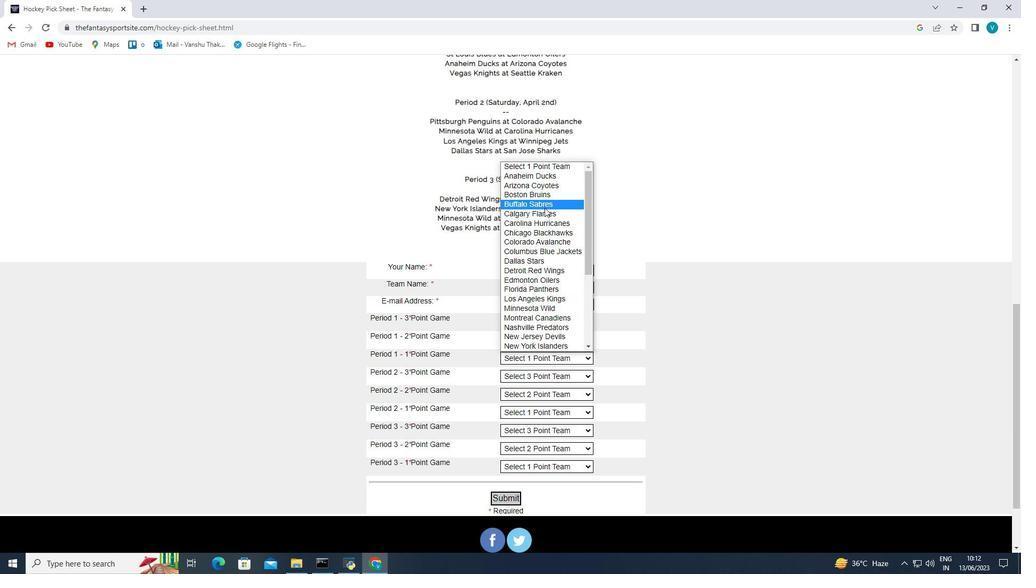 
Action: Mouse moved to (546, 376)
Screenshot: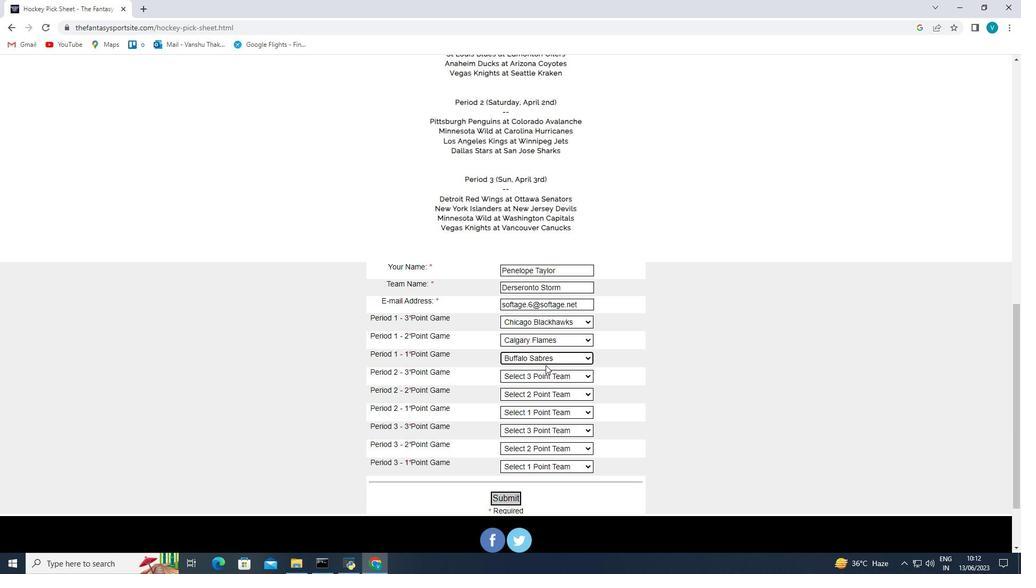 
Action: Mouse pressed left at (546, 376)
Screenshot: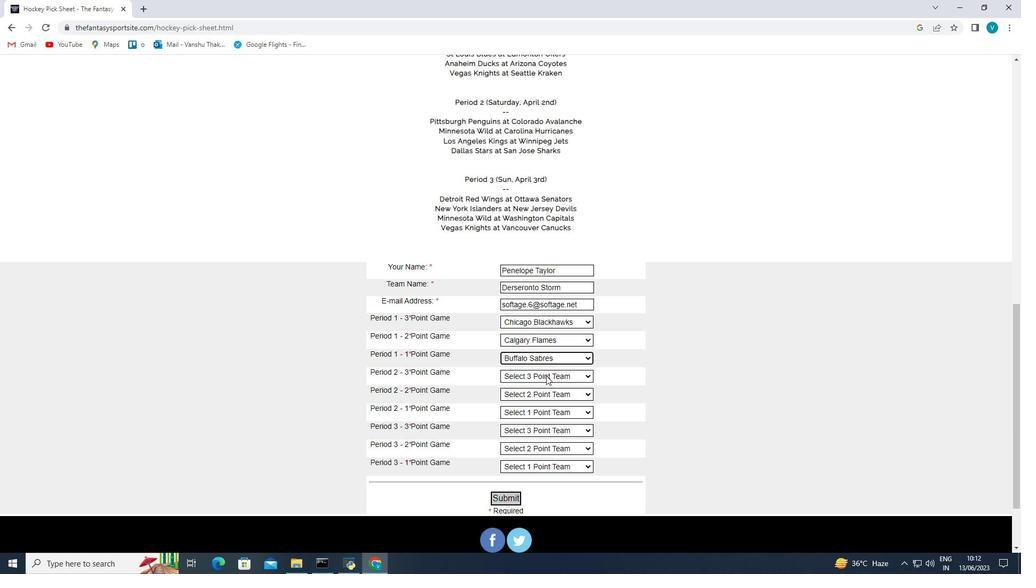 
Action: Mouse moved to (546, 193)
Screenshot: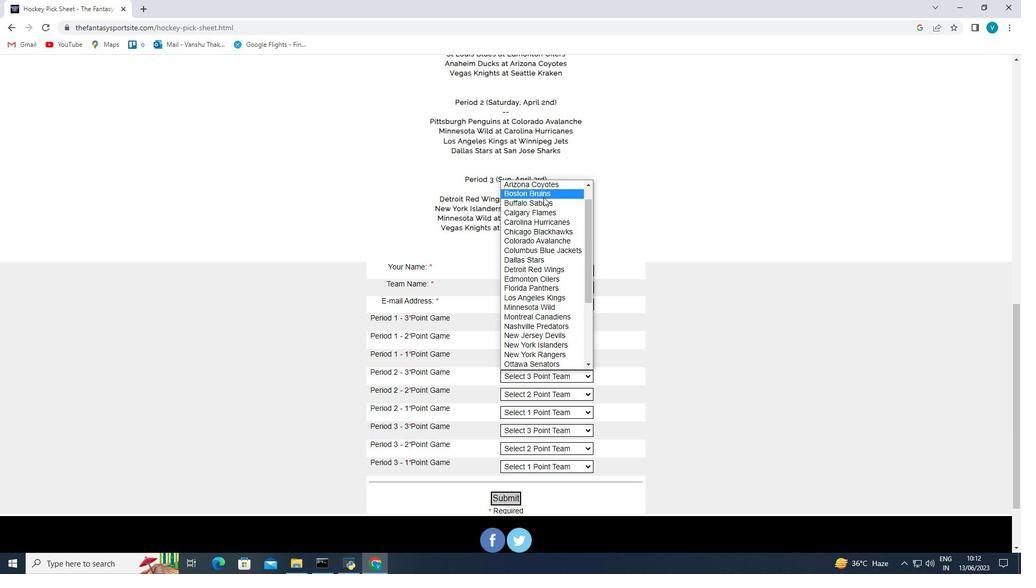 
Action: Mouse pressed left at (546, 193)
Screenshot: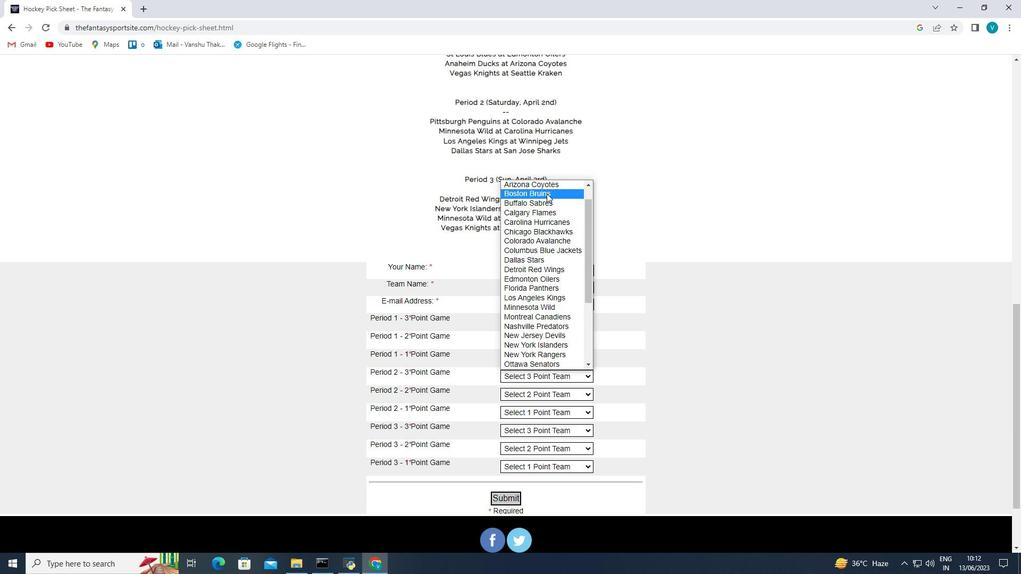 
Action: Mouse moved to (523, 394)
Screenshot: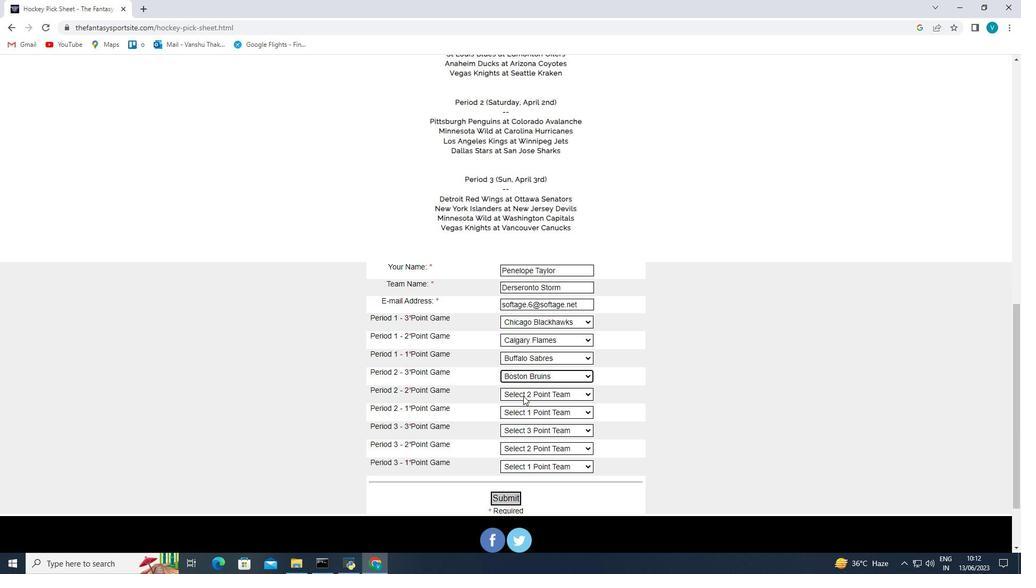 
Action: Mouse pressed left at (523, 394)
Screenshot: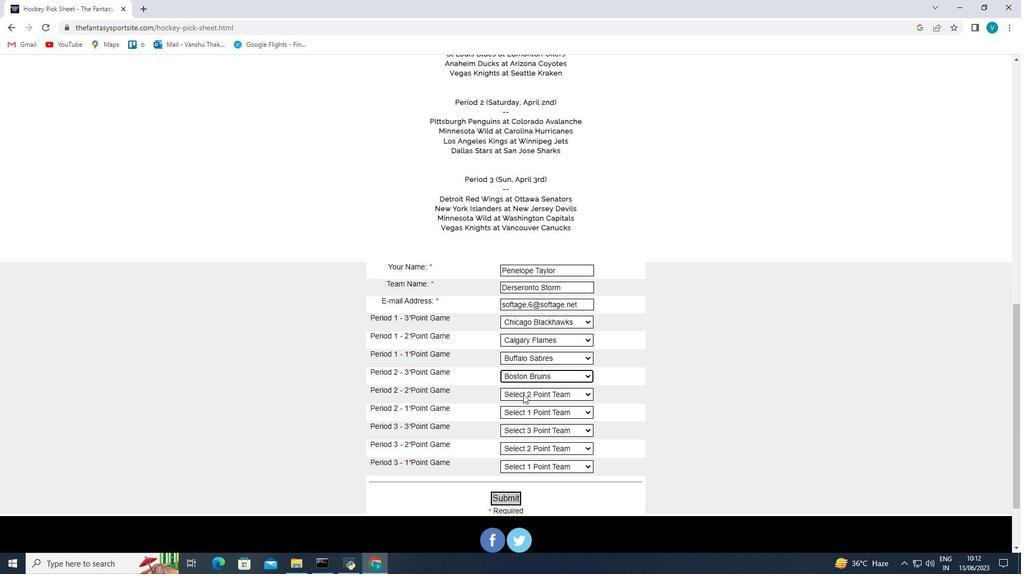 
Action: Mouse moved to (549, 226)
Screenshot: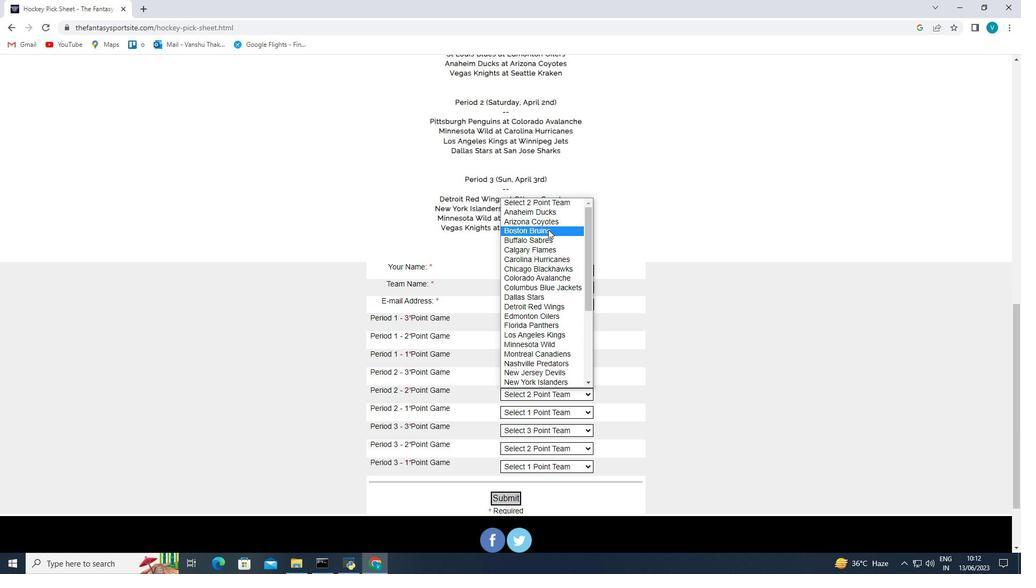
Action: Mouse pressed left at (549, 226)
Screenshot: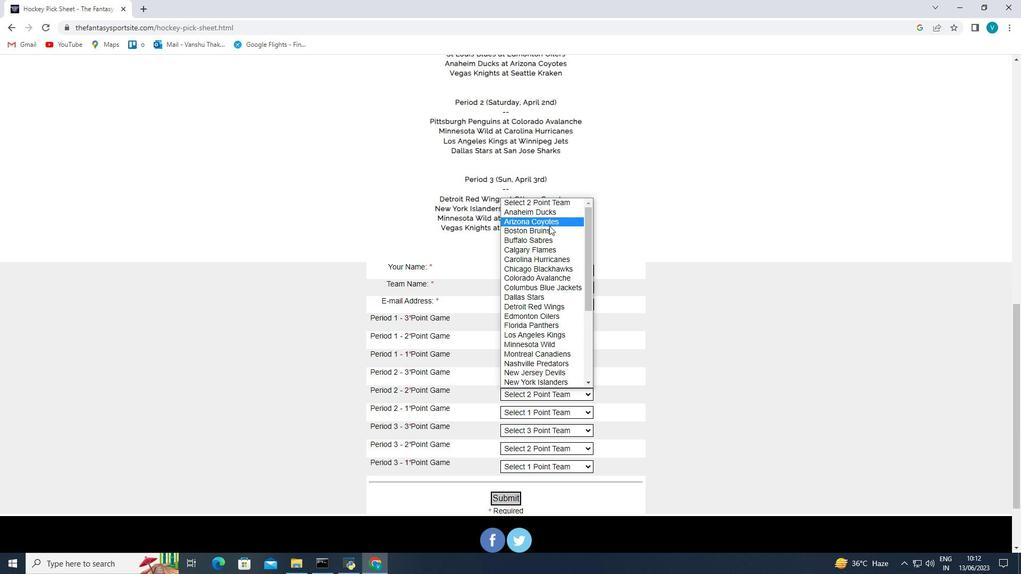 
Action: Mouse moved to (550, 414)
Screenshot: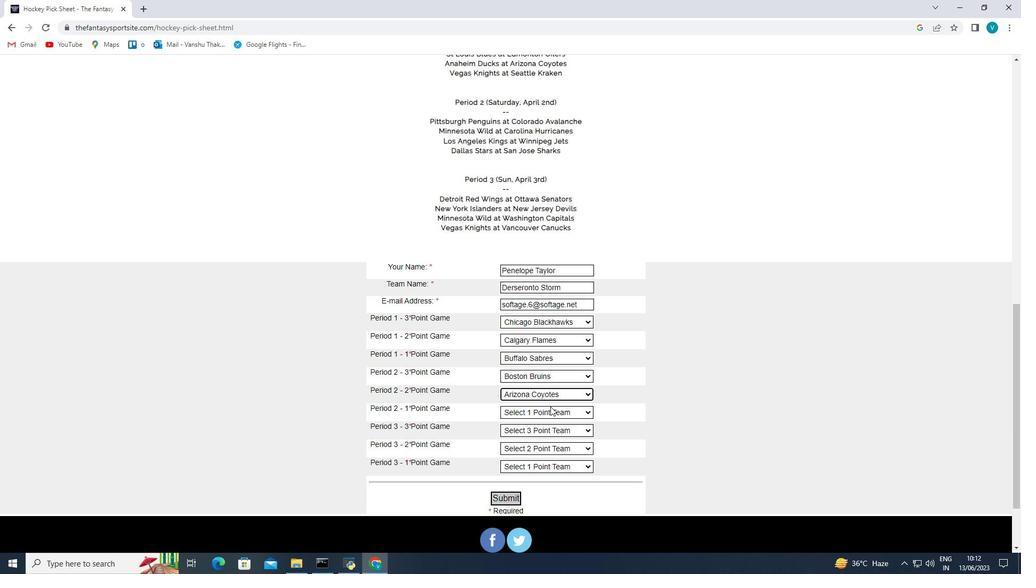 
Action: Mouse pressed left at (550, 414)
Screenshot: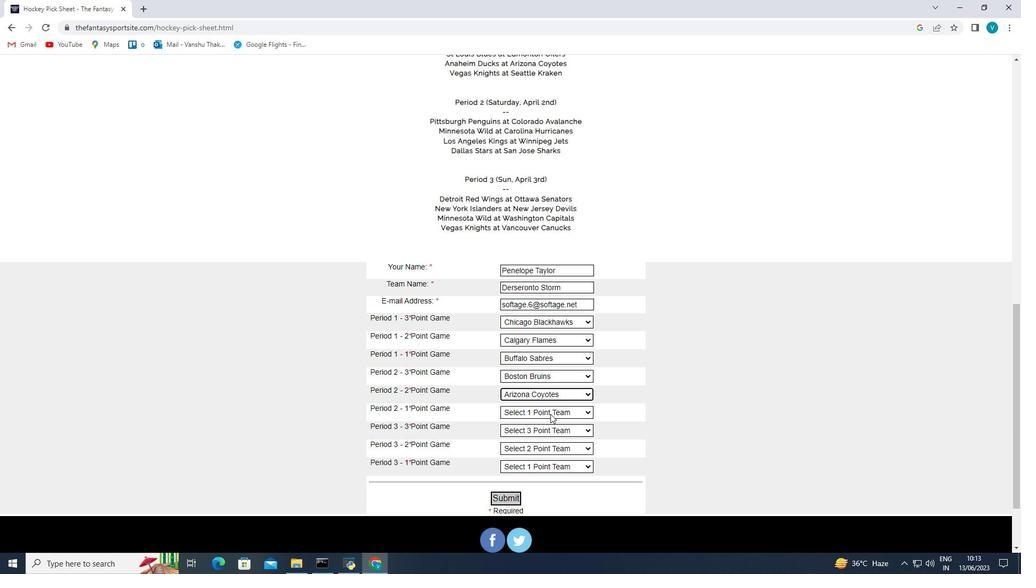 
Action: Mouse moved to (547, 230)
Screenshot: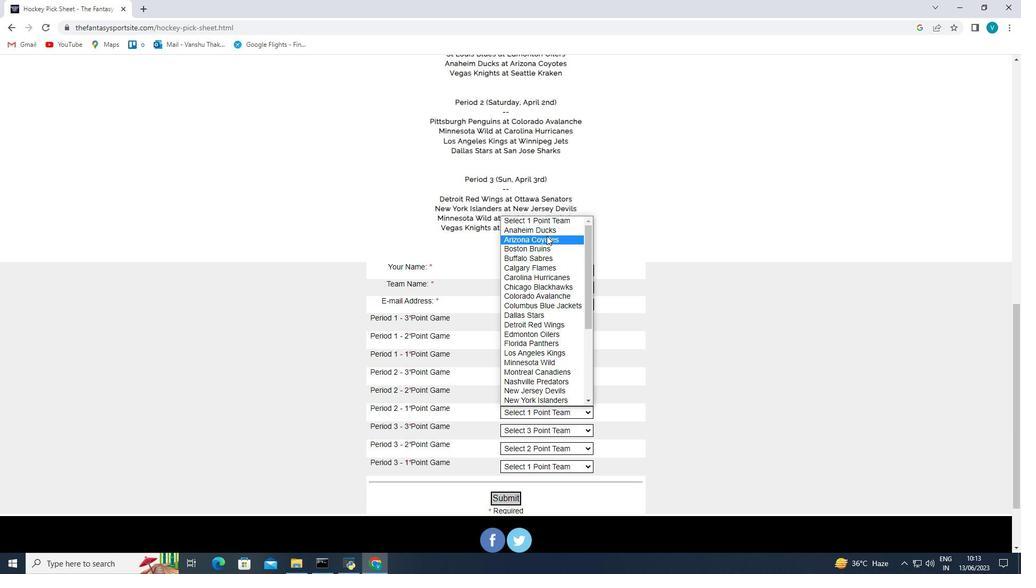 
Action: Mouse pressed left at (547, 230)
Screenshot: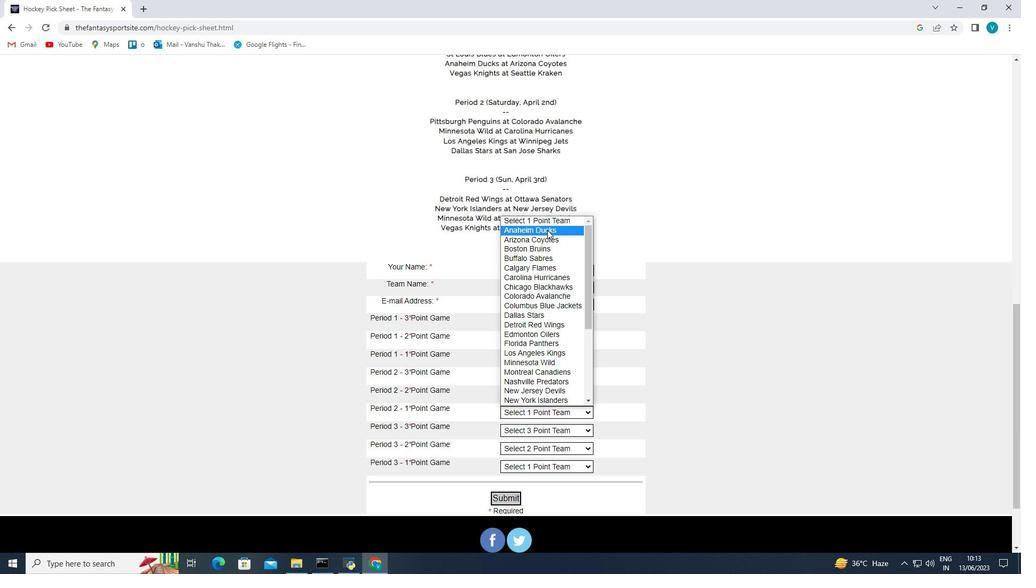 
Action: Mouse moved to (547, 428)
Screenshot: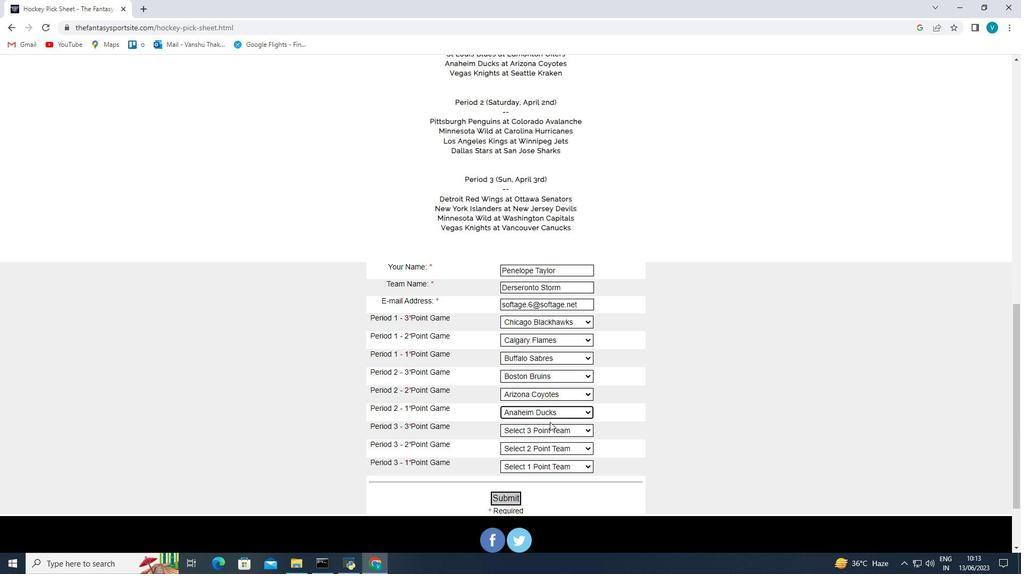 
Action: Mouse pressed left at (547, 428)
Screenshot: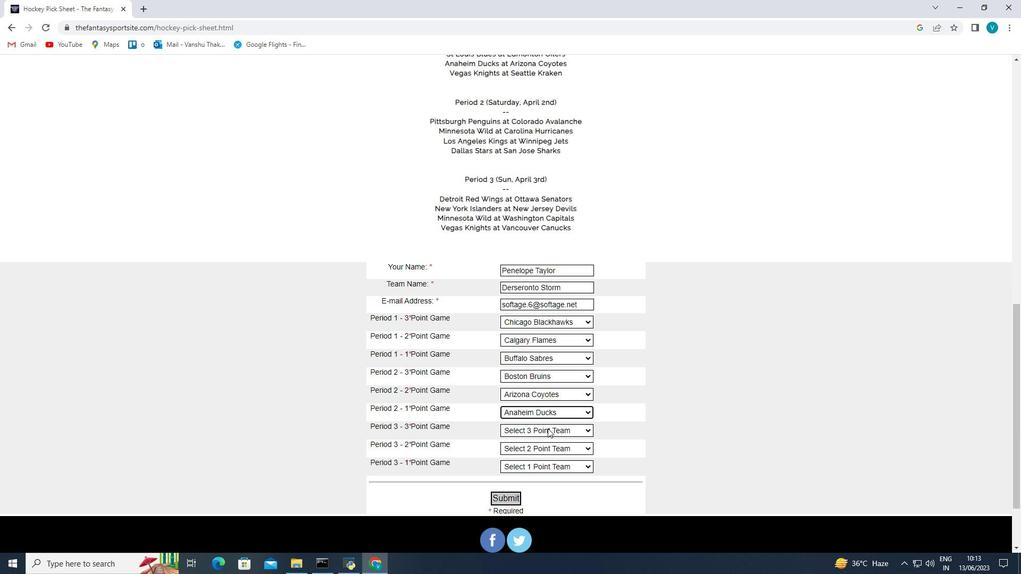 
Action: Mouse moved to (554, 408)
Screenshot: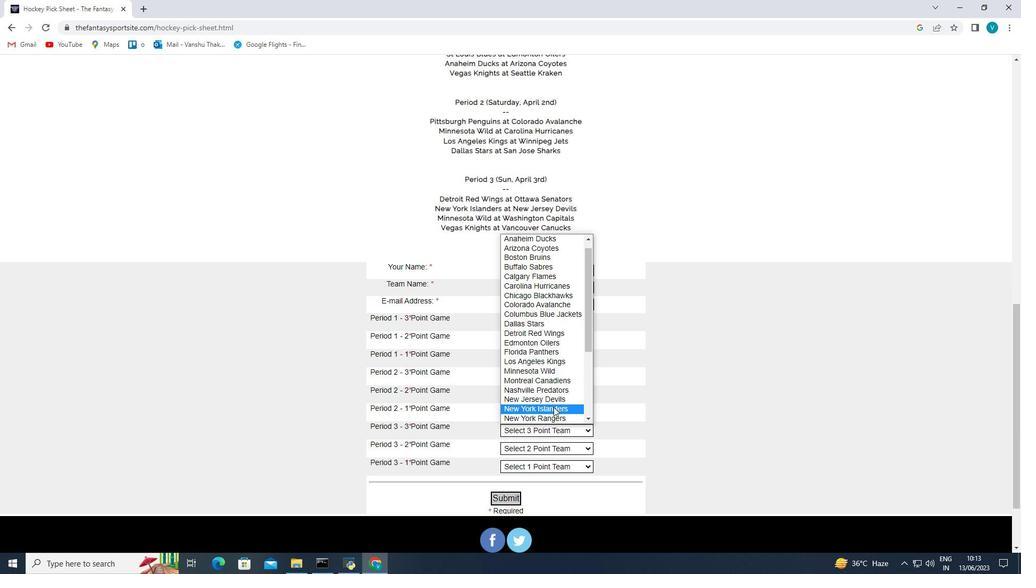 
Action: Mouse pressed left at (554, 408)
Screenshot: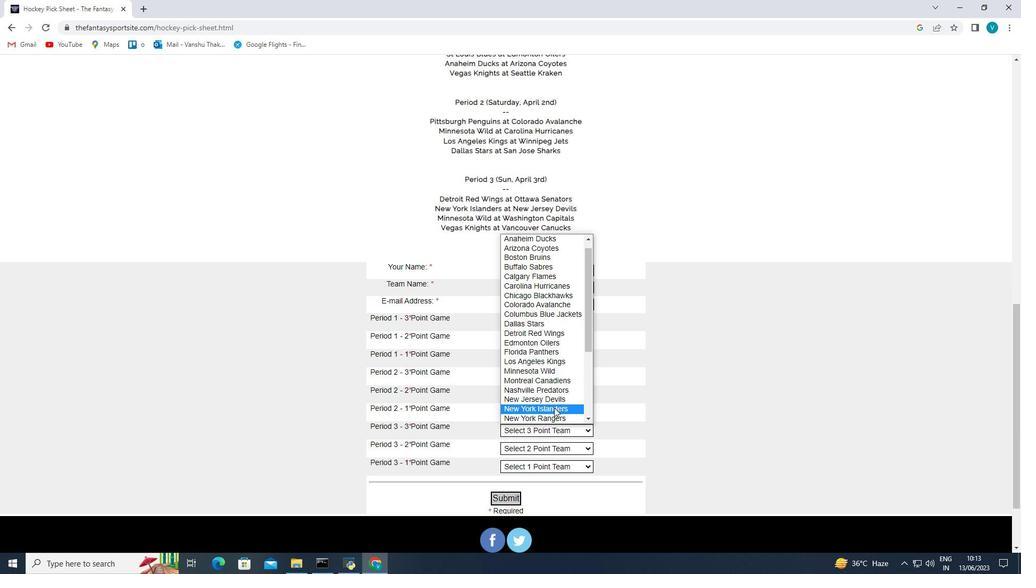 
Action: Mouse moved to (561, 448)
Screenshot: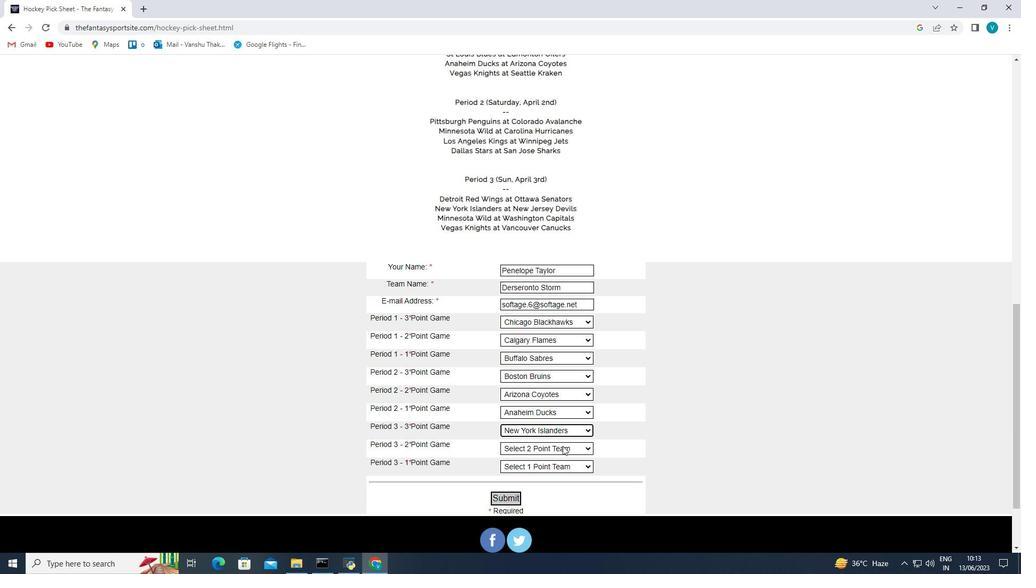 
Action: Mouse pressed left at (561, 448)
Screenshot: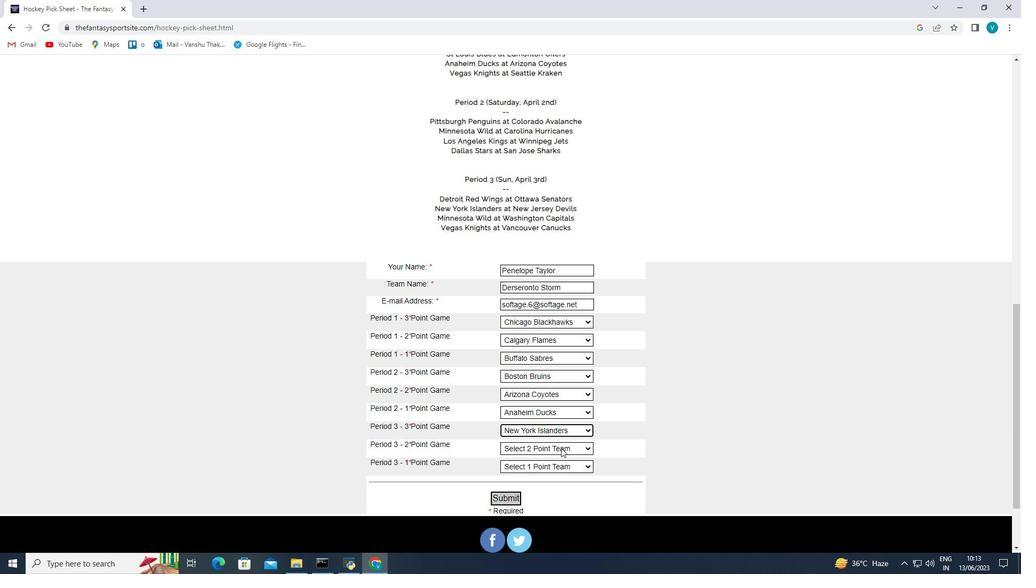 
Action: Mouse moved to (561, 409)
Screenshot: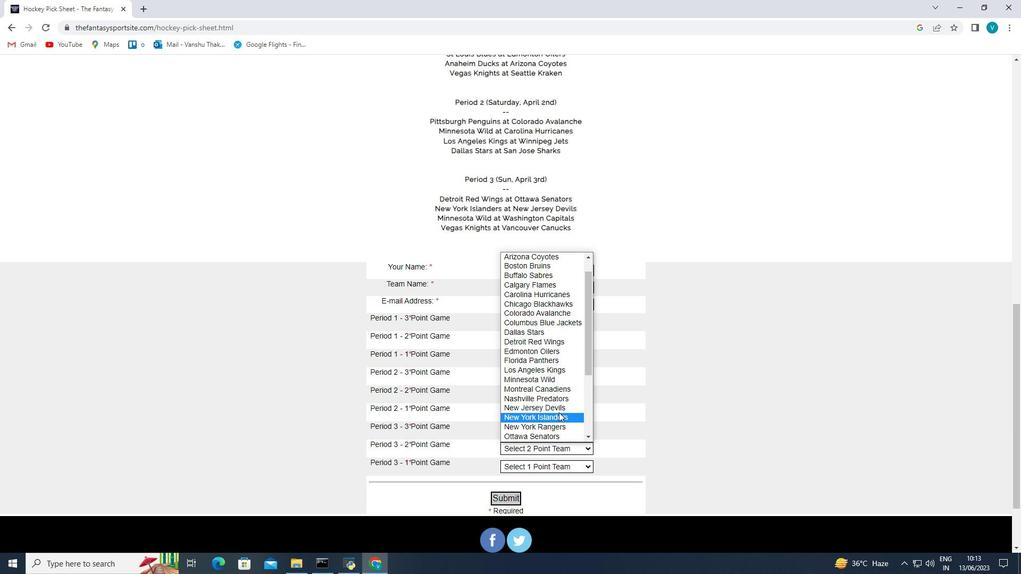 
Action: Mouse pressed left at (561, 409)
Screenshot: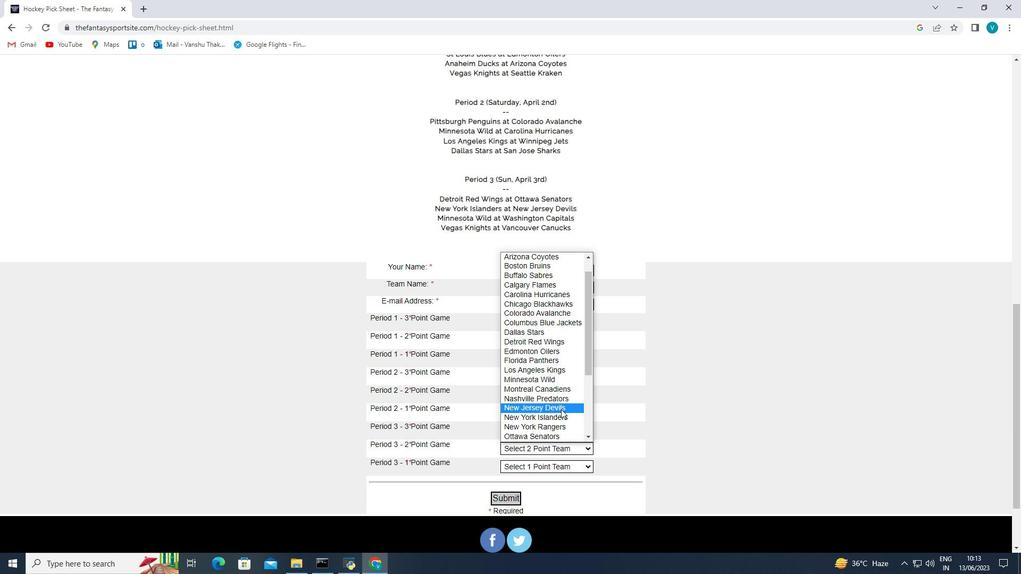 
Action: Mouse moved to (549, 464)
Screenshot: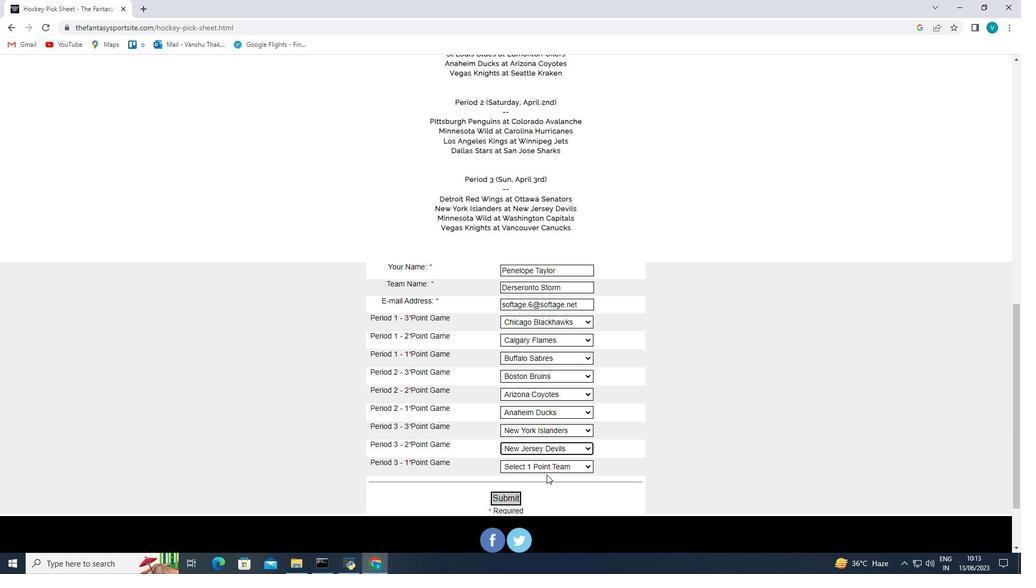 
Action: Mouse pressed left at (549, 464)
Screenshot: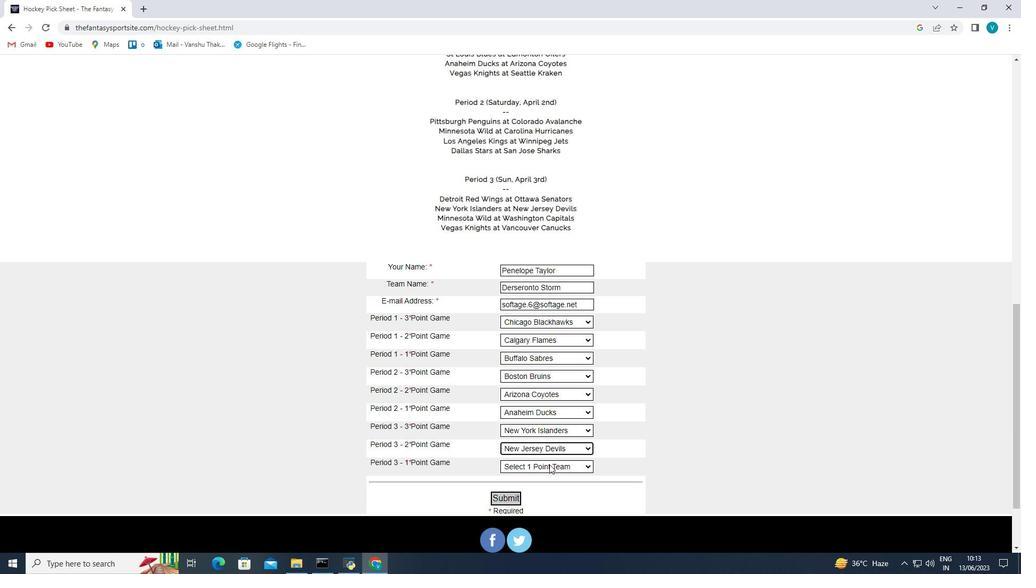 
Action: Mouse moved to (560, 424)
Screenshot: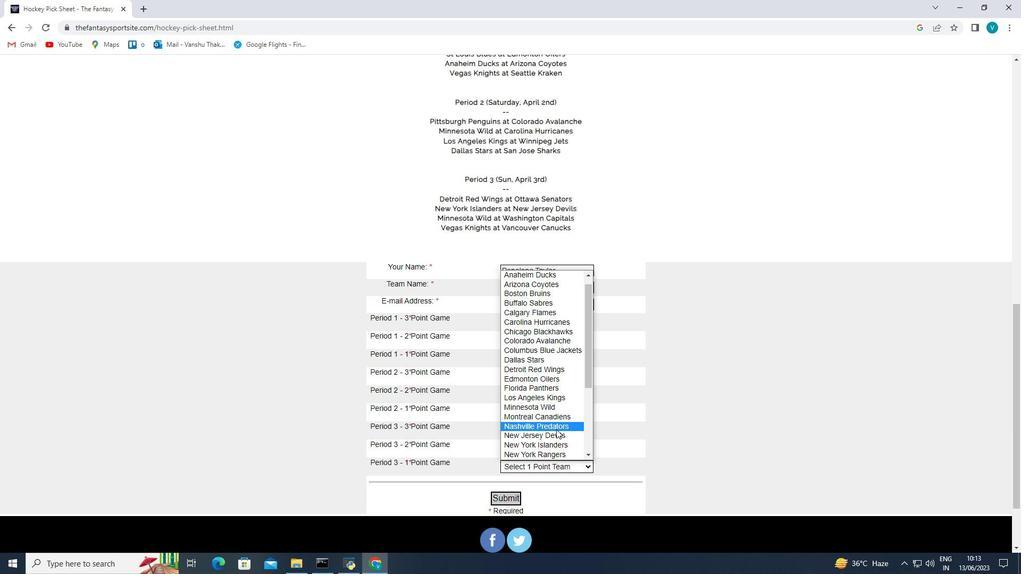 
Action: Mouse pressed left at (560, 424)
Screenshot: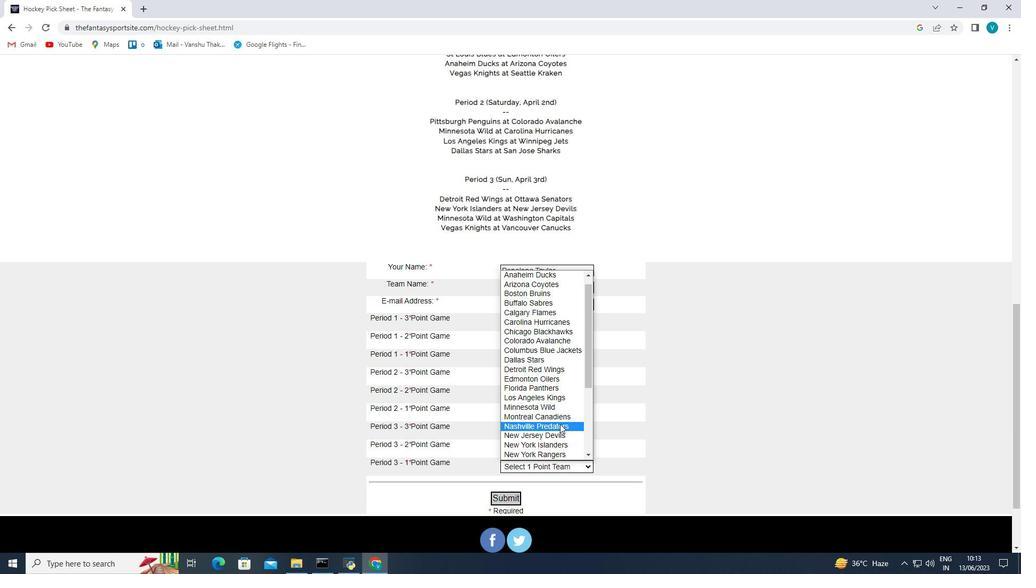 
Action: Mouse moved to (515, 494)
Screenshot: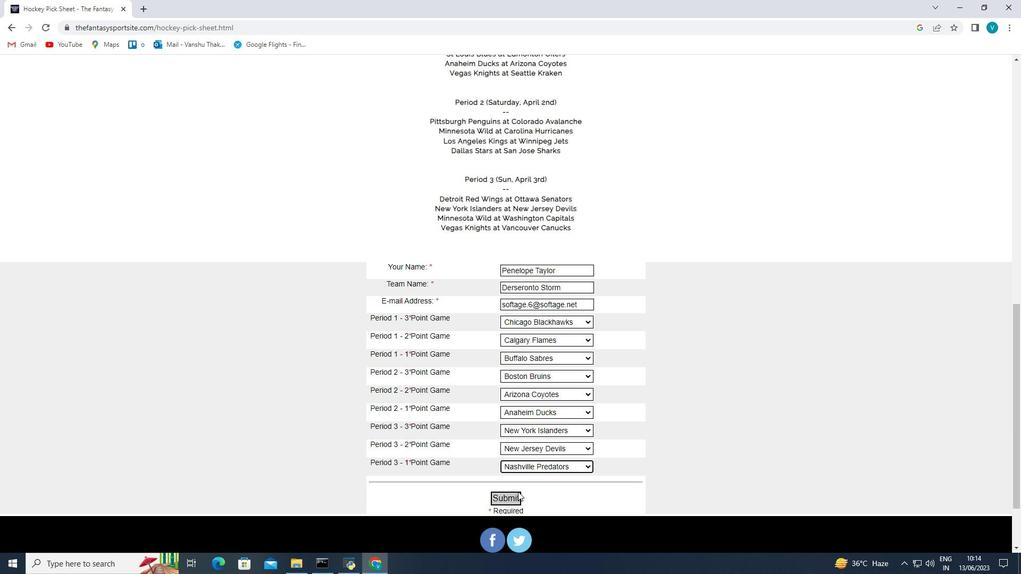 
Action: Mouse pressed left at (515, 494)
Screenshot: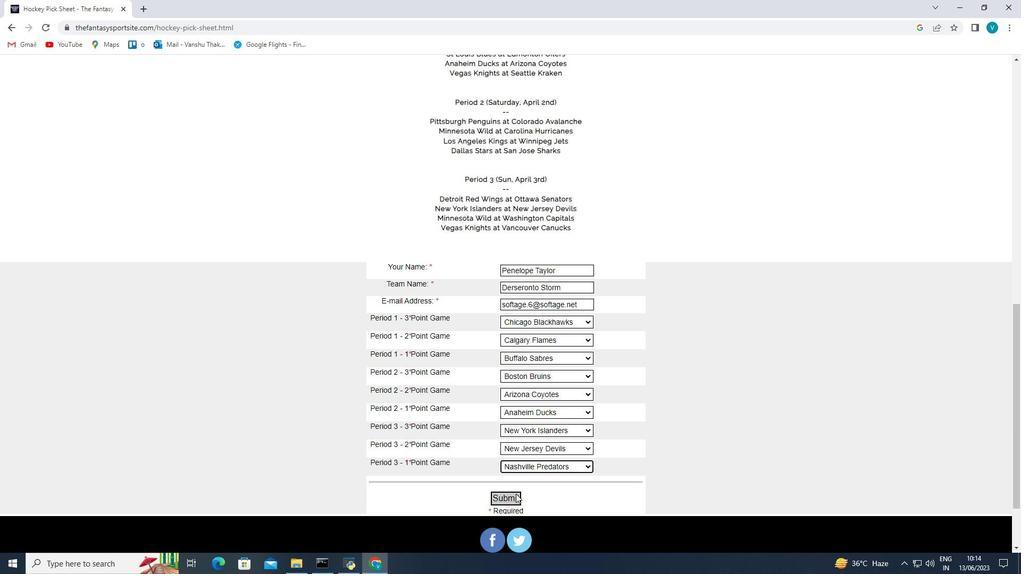 
